 Task: Open Card Social Media Analytics Review in Board Resource Allocation Platforms to Workspace Employee Assistance Programs and add a team member Softage.3@softage.net, a label Purple, a checklist Hydroelectric Power, an attachment from your google drive, a color Purple and finally, add a card description 'Conduct team training session on time management and productivity' and a comment 'Attention to detail is critical for this task, so let us make sure we do not miss anything important.'. Add a start date 'Jan 07, 1900' with a due date 'Jan 14, 1900'
Action: Mouse moved to (76, 343)
Screenshot: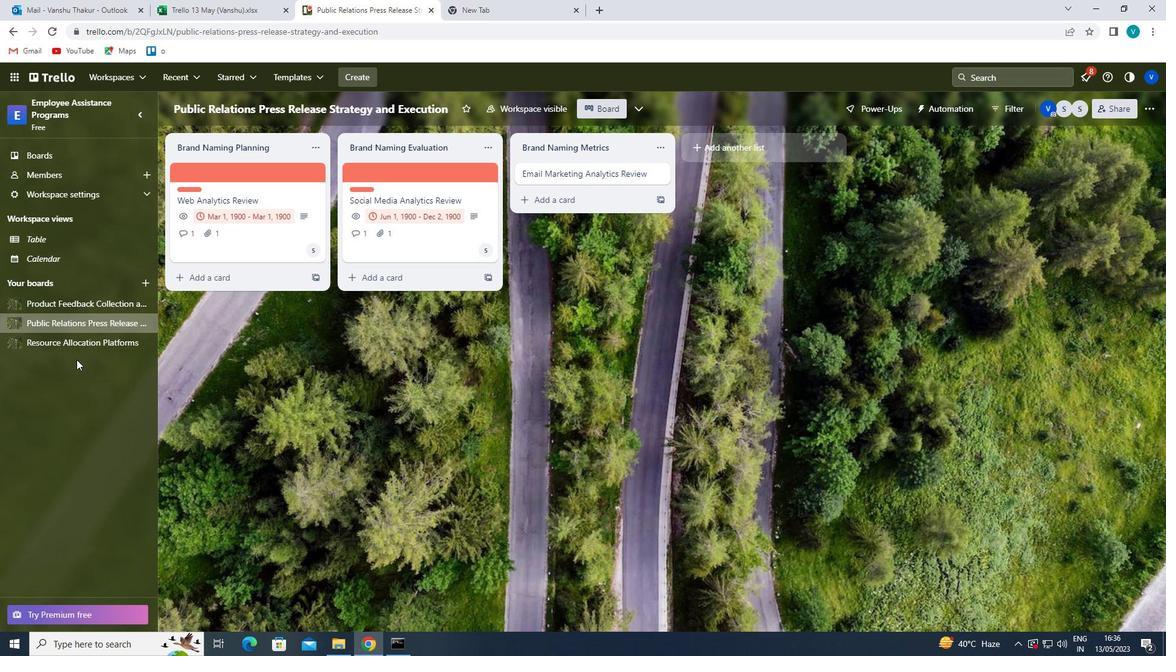 
Action: Mouse pressed left at (76, 343)
Screenshot: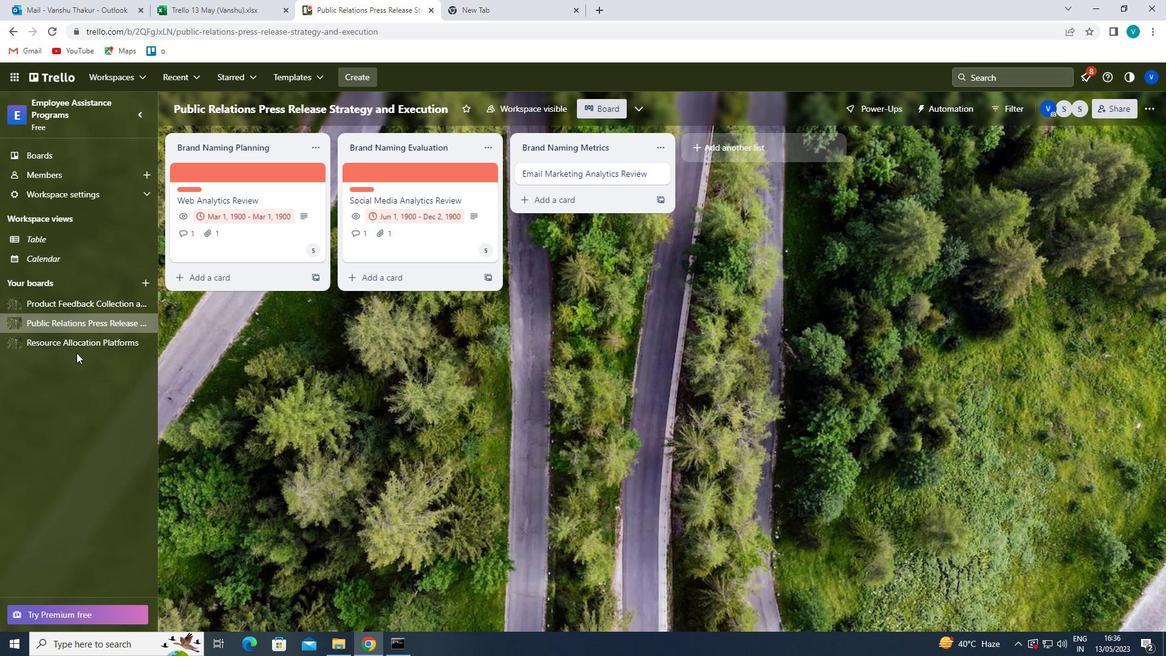 
Action: Mouse moved to (547, 173)
Screenshot: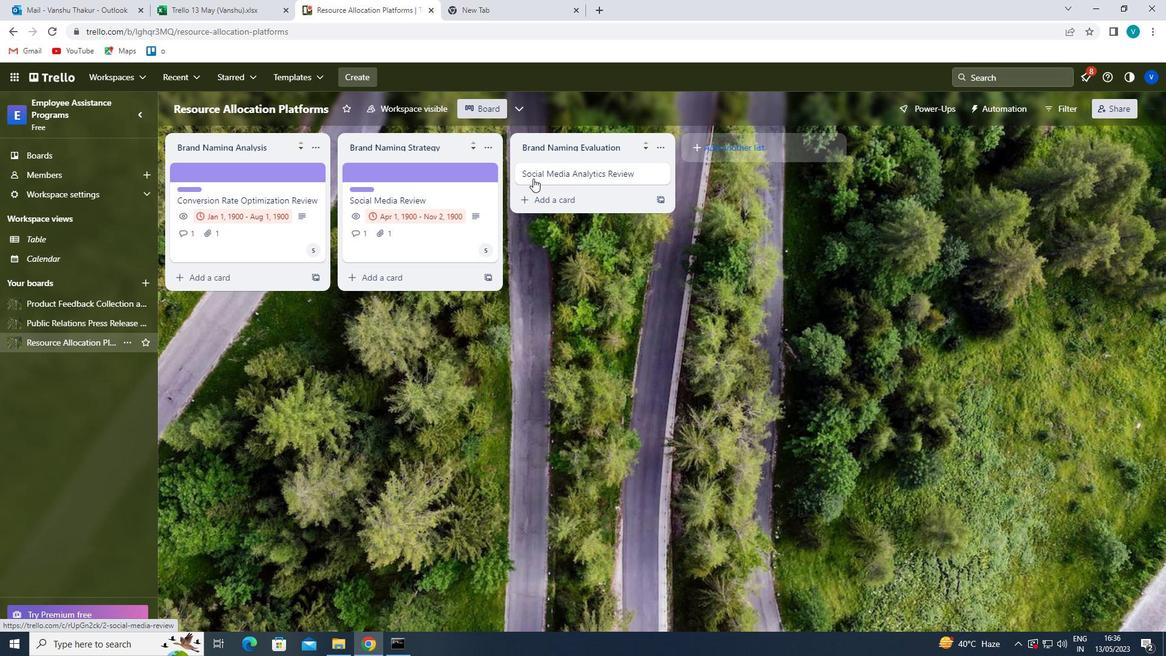 
Action: Mouse pressed left at (547, 173)
Screenshot: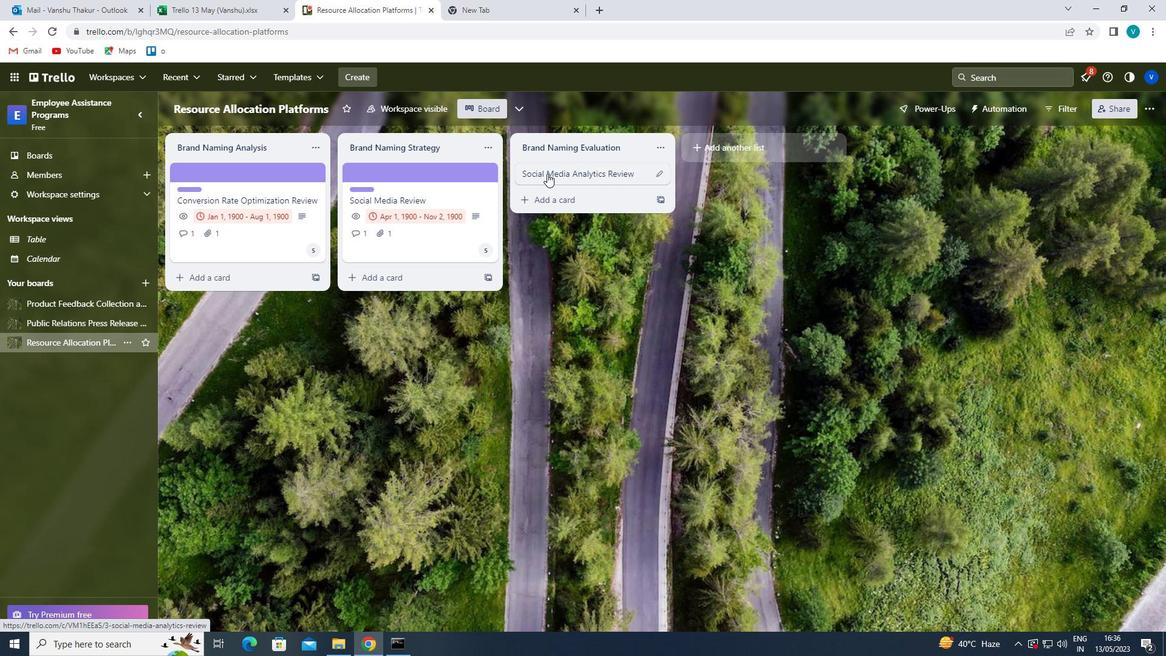 
Action: Mouse moved to (736, 212)
Screenshot: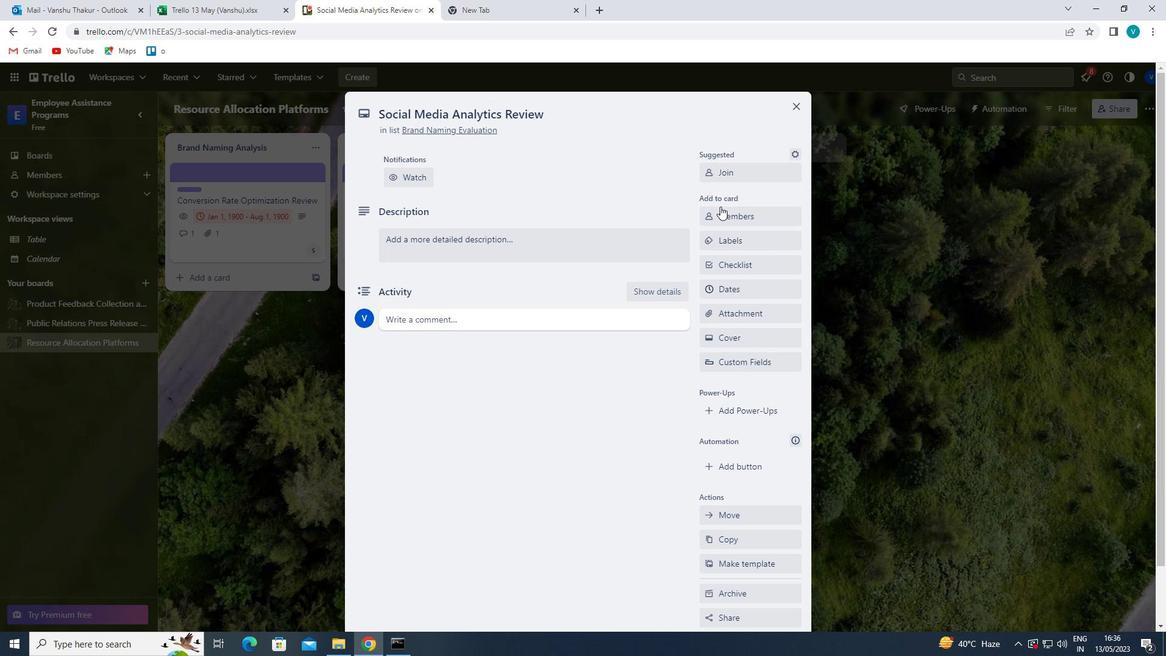 
Action: Mouse pressed left at (736, 212)
Screenshot: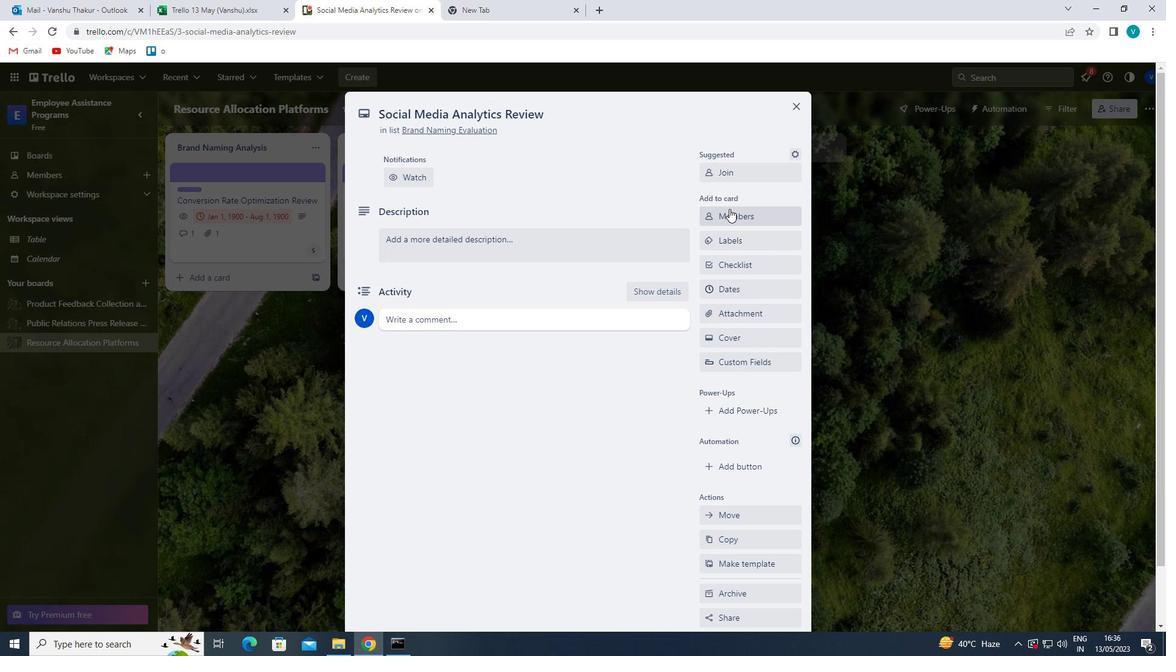 
Action: Mouse moved to (723, 278)
Screenshot: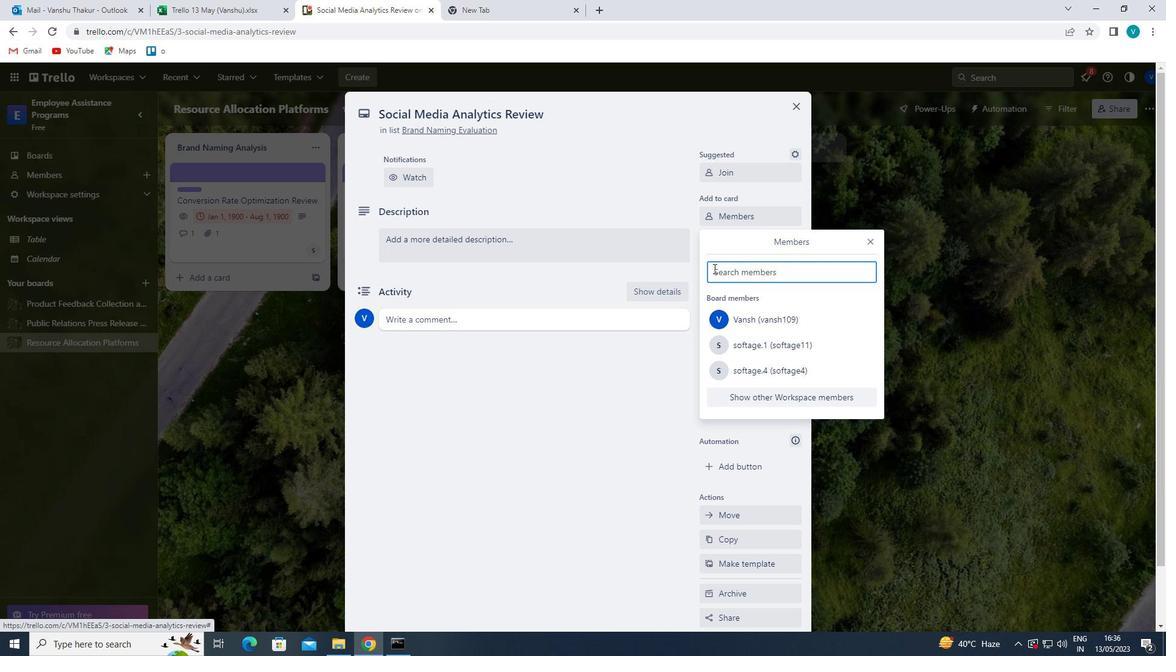 
Action: Mouse pressed left at (723, 278)
Screenshot: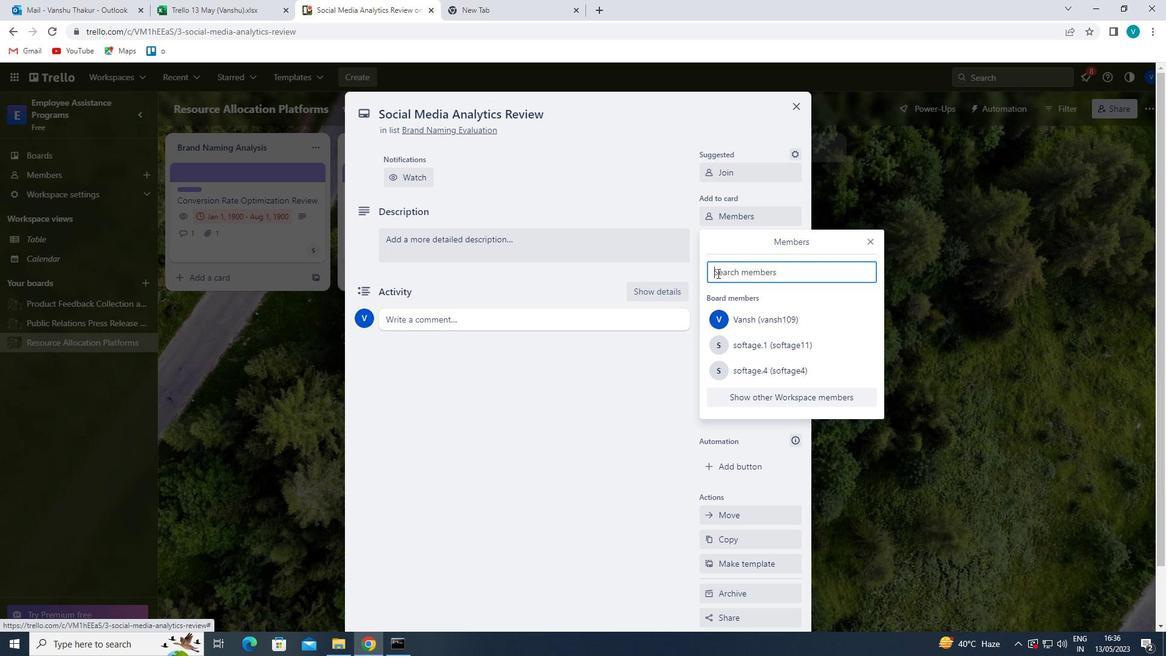 
Action: Key pressed <Key.shift>SOFTAG
Screenshot: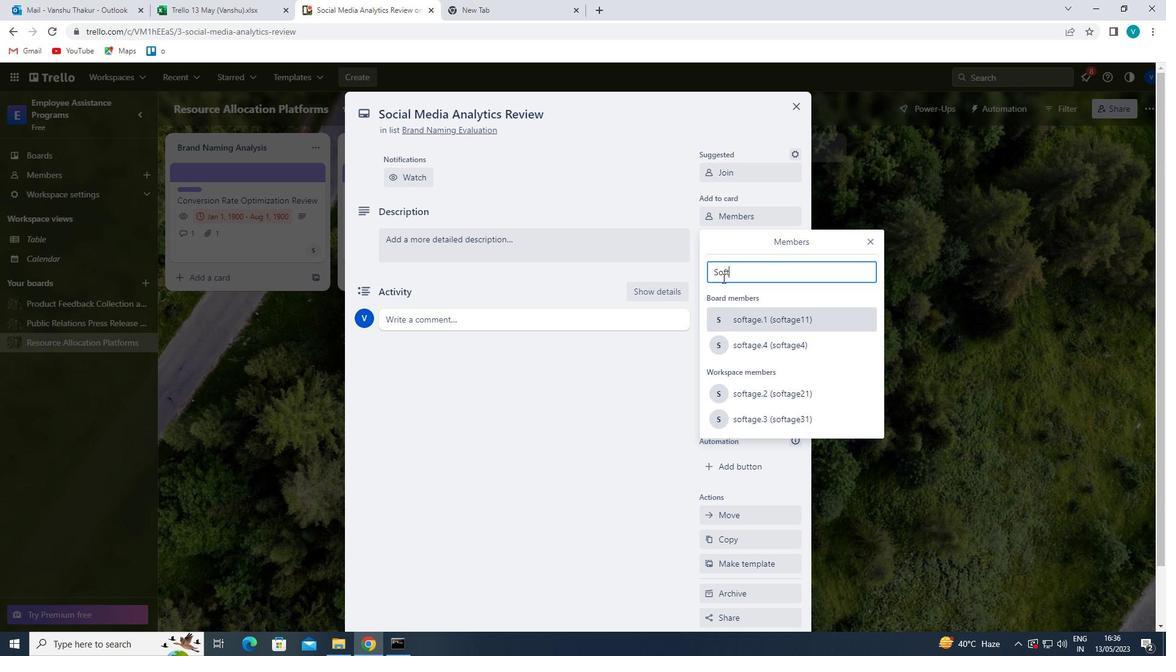 
Action: Mouse moved to (810, 407)
Screenshot: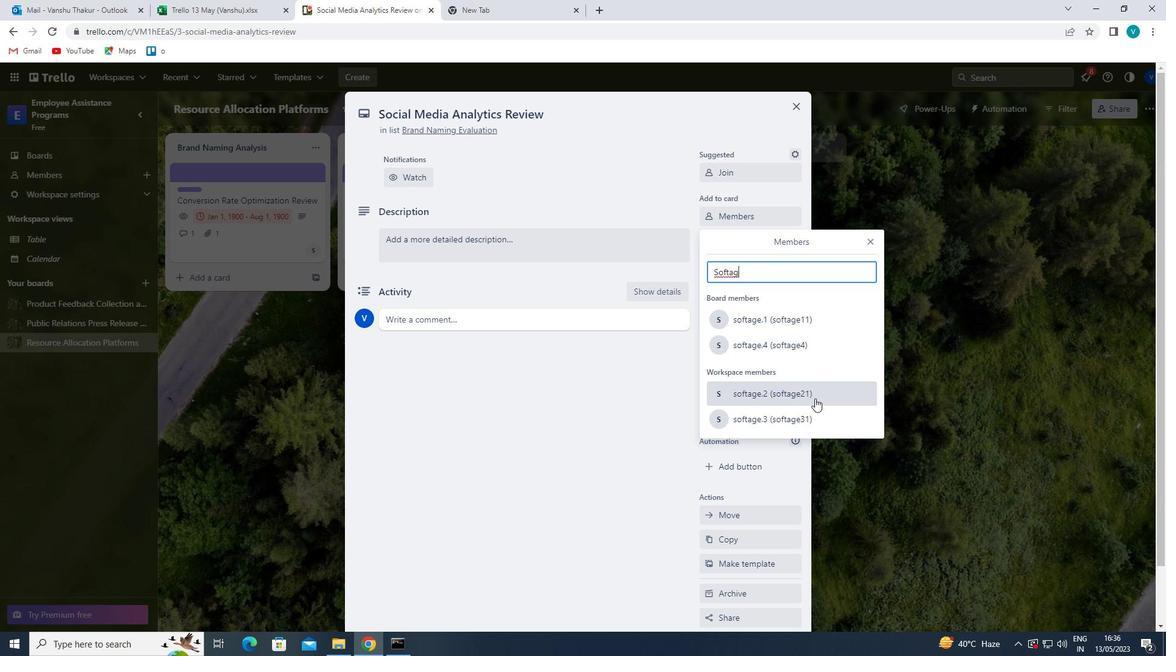 
Action: Mouse pressed left at (810, 407)
Screenshot: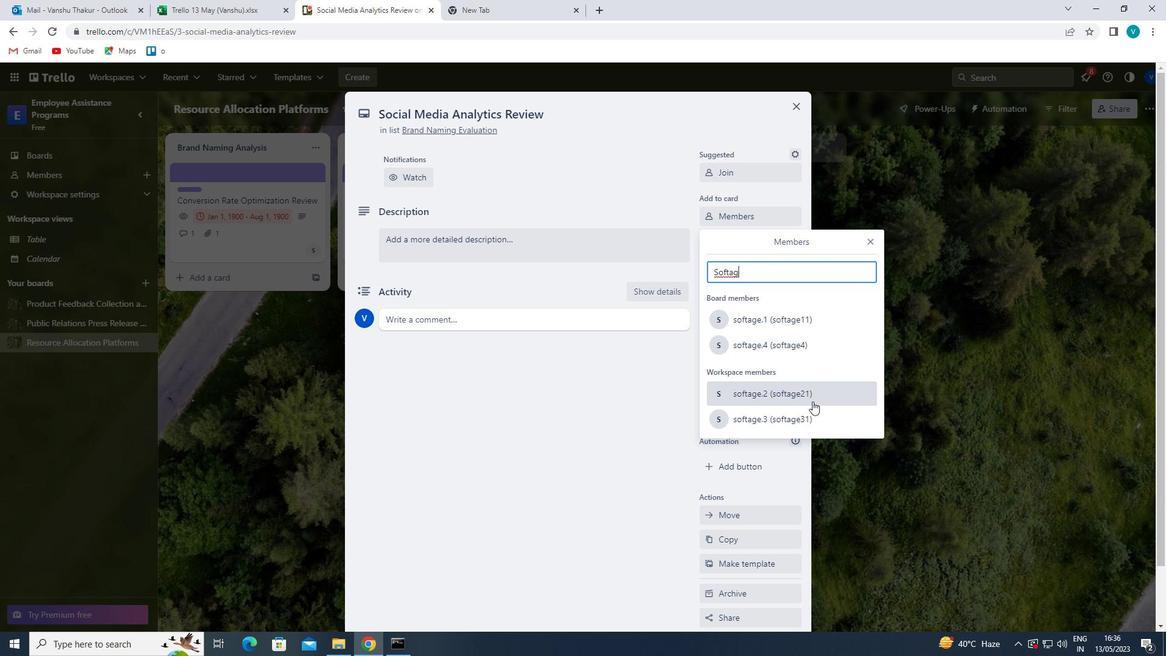 
Action: Mouse moved to (872, 240)
Screenshot: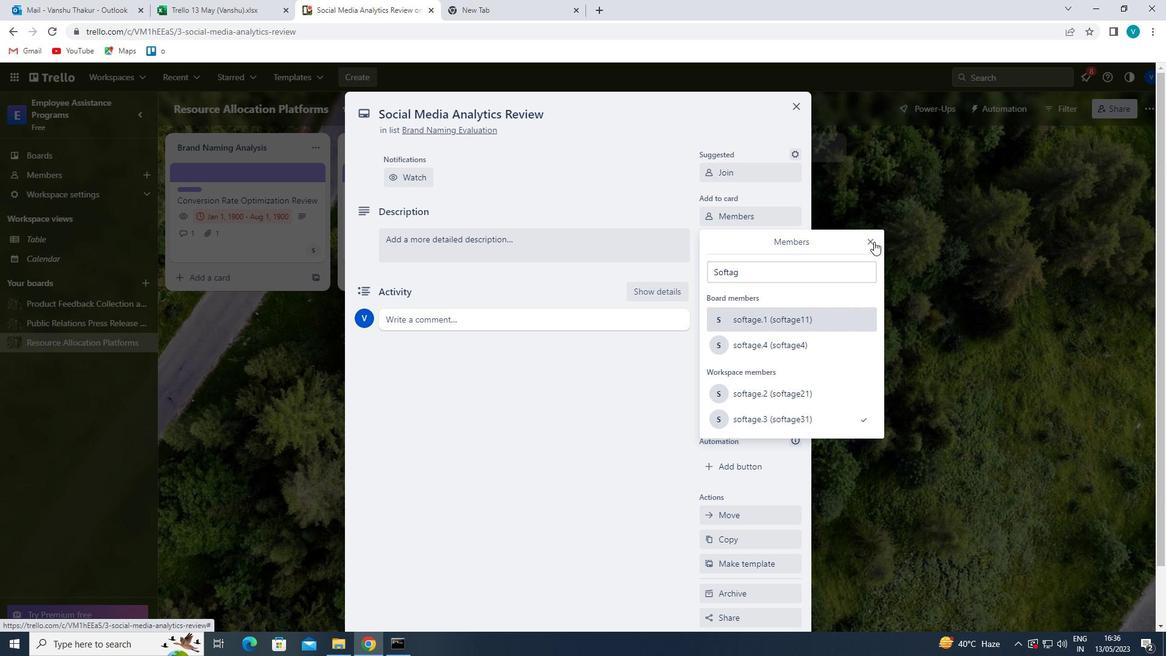 
Action: Mouse pressed left at (872, 240)
Screenshot: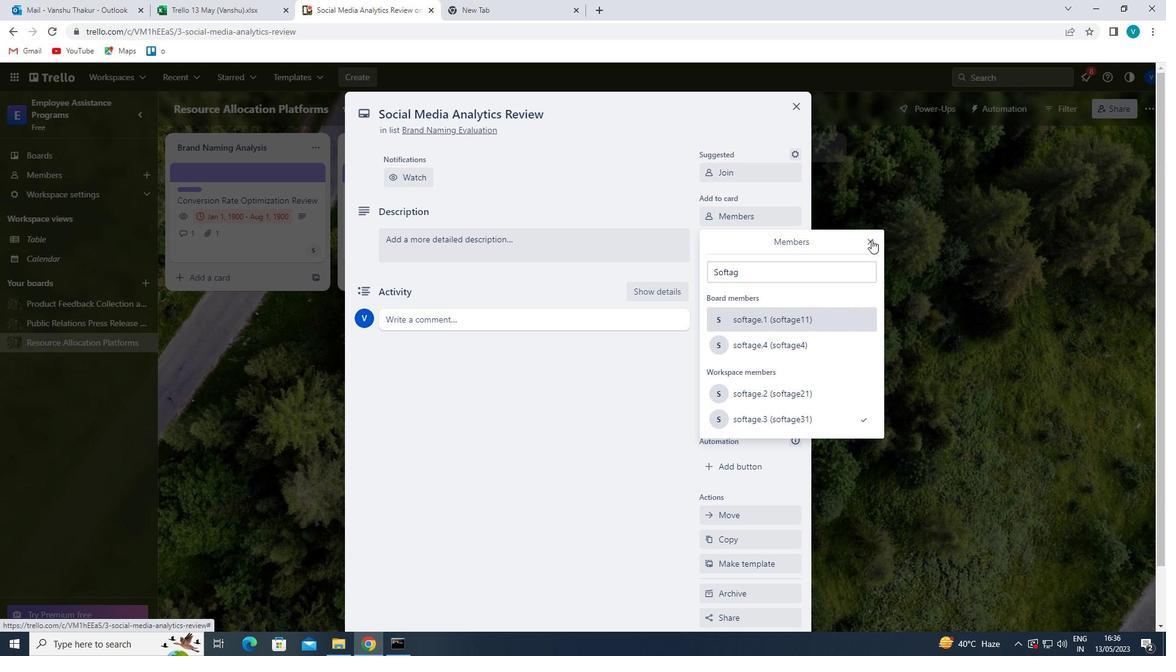 
Action: Mouse moved to (746, 243)
Screenshot: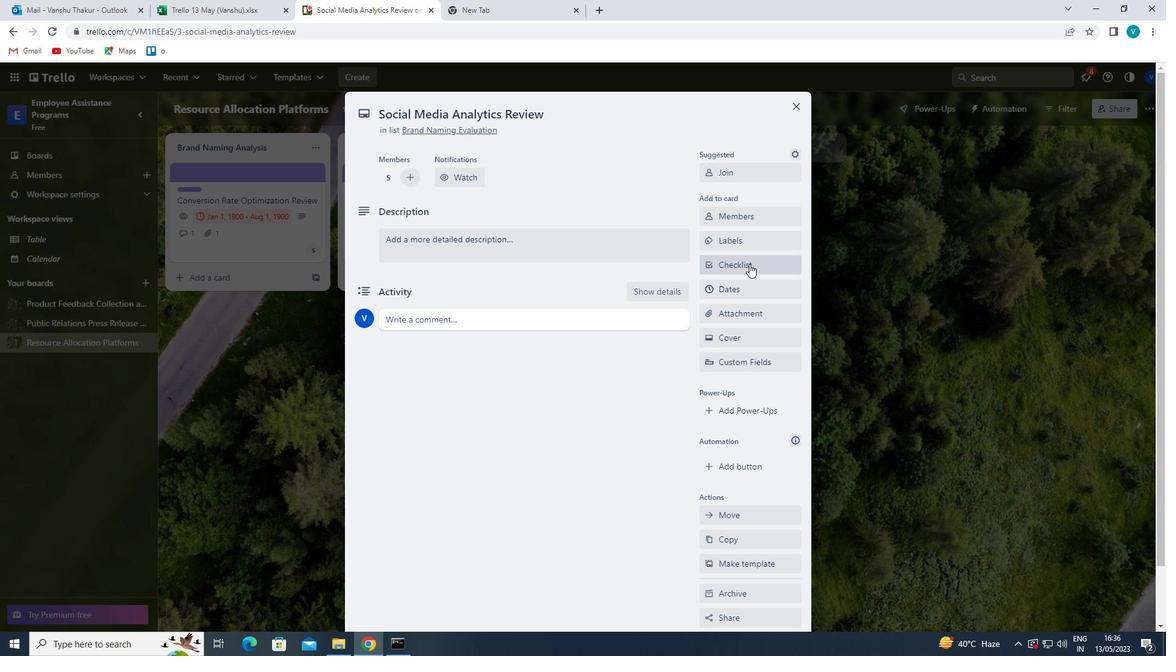 
Action: Mouse pressed left at (746, 243)
Screenshot: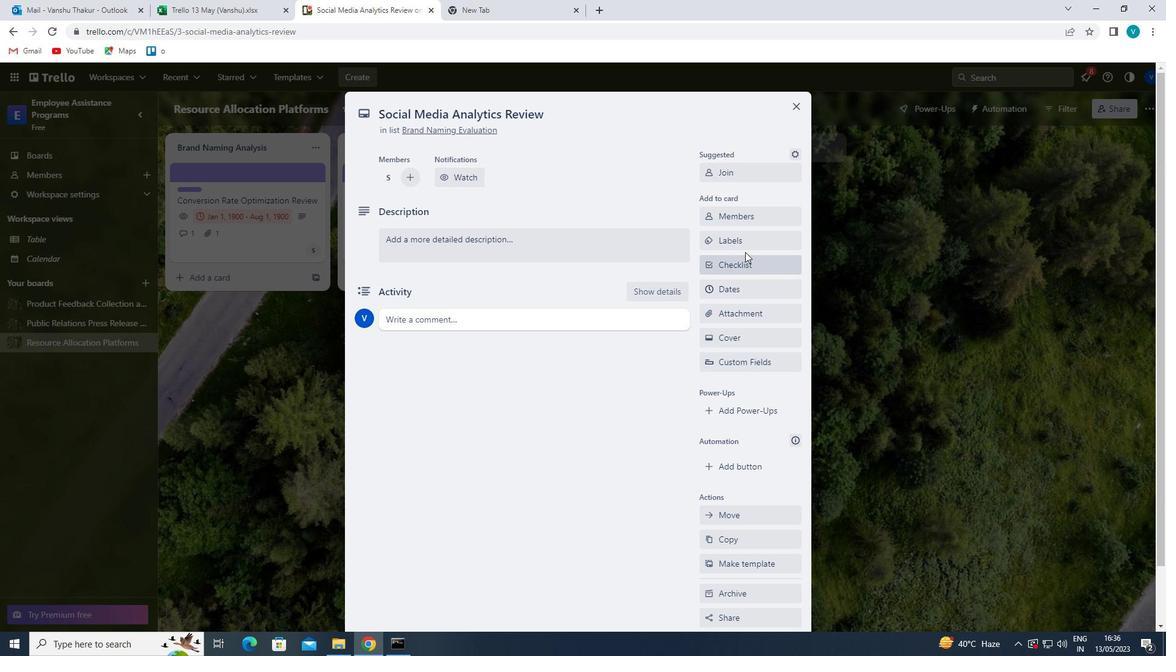 
Action: Mouse moved to (758, 425)
Screenshot: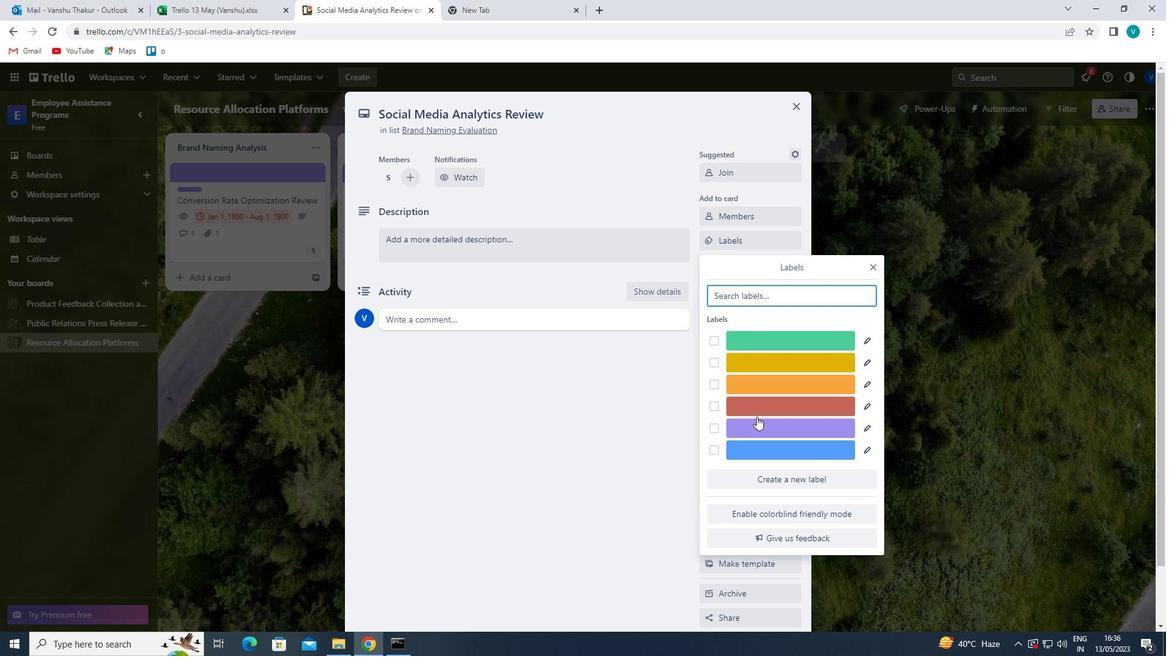 
Action: Mouse pressed left at (758, 425)
Screenshot: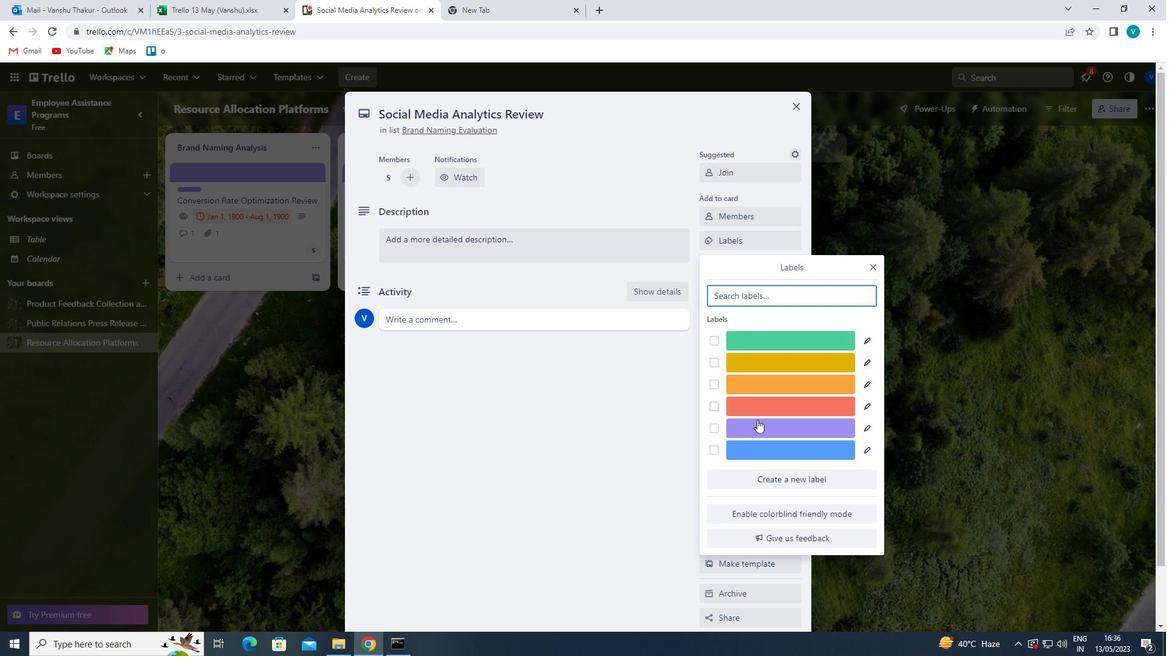 
Action: Mouse moved to (872, 264)
Screenshot: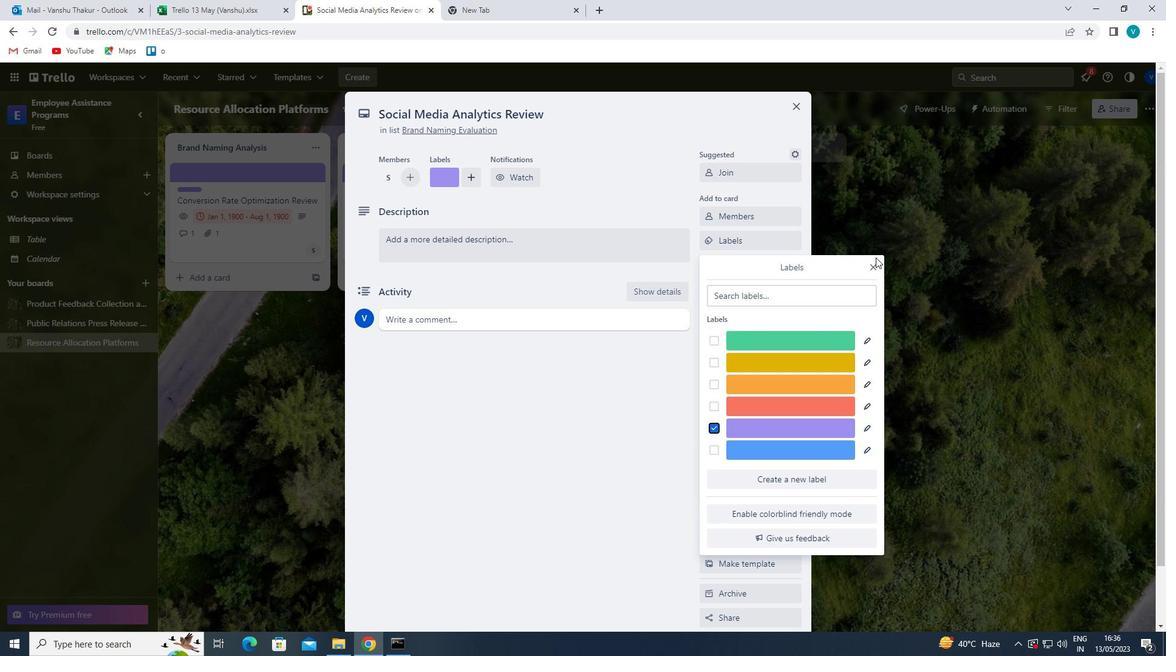 
Action: Mouse pressed left at (872, 264)
Screenshot: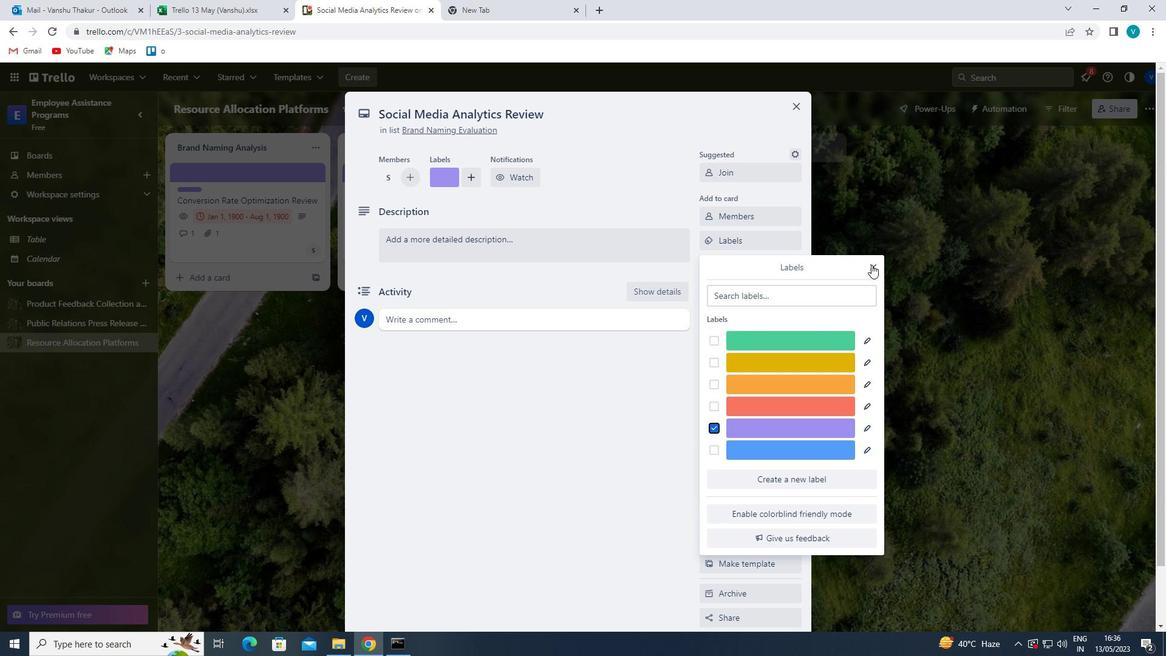 
Action: Mouse moved to (745, 271)
Screenshot: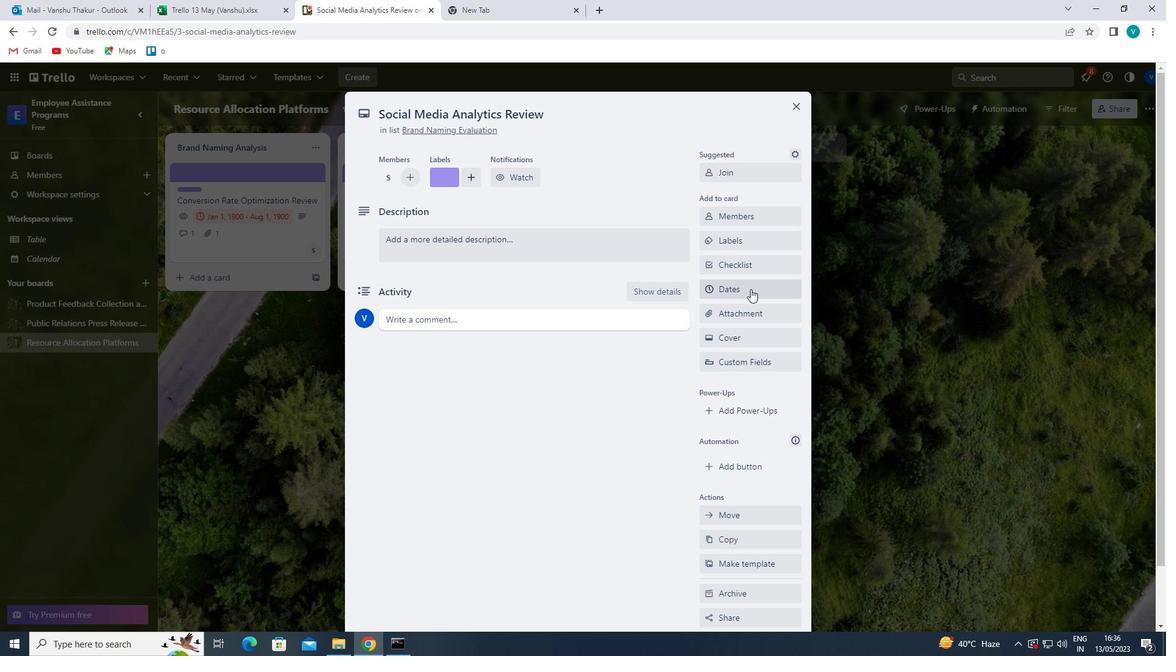 
Action: Mouse pressed left at (745, 271)
Screenshot: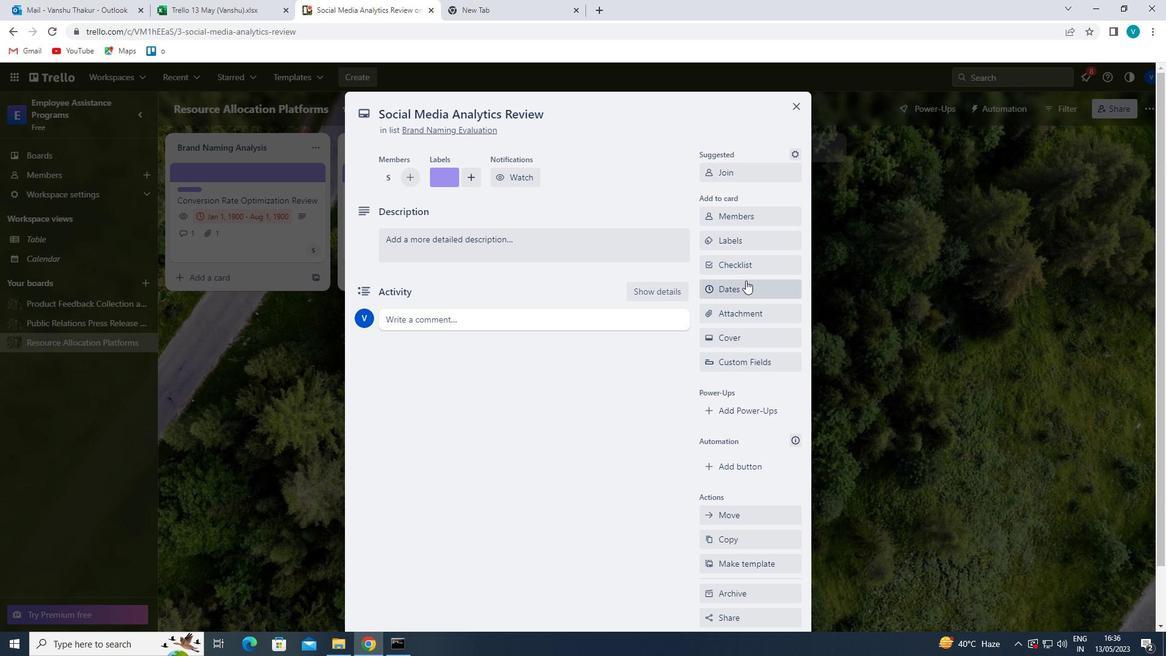 
Action: Mouse moved to (746, 268)
Screenshot: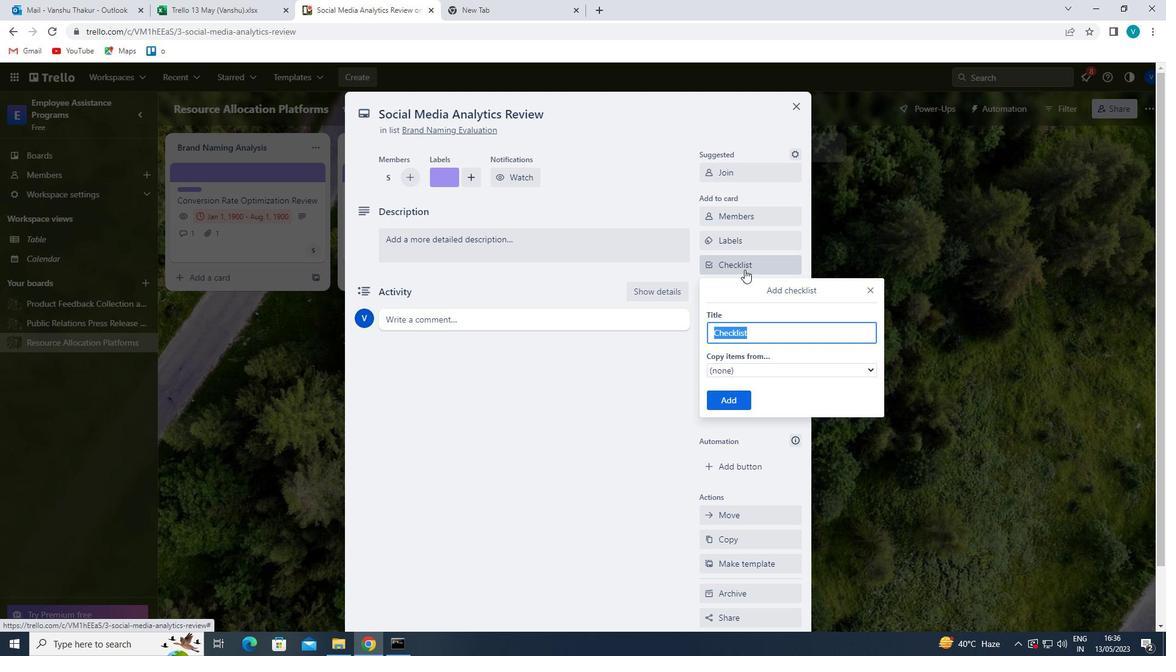 
Action: Key pressed <Key.shift>HYDR
Screenshot: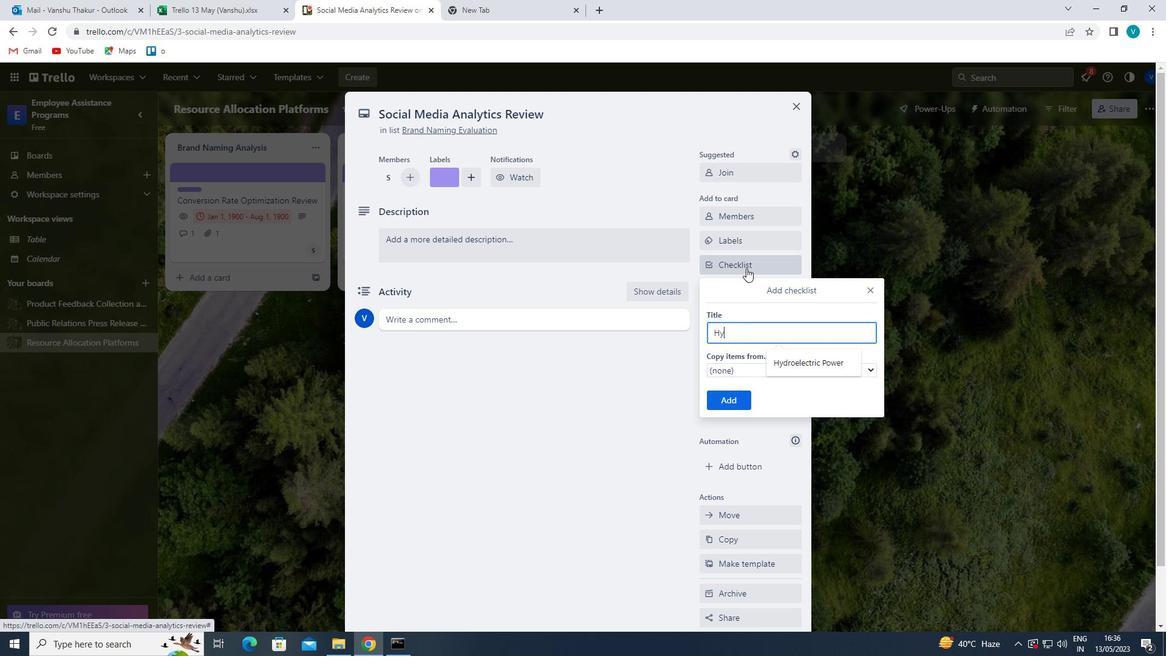 
Action: Mouse moved to (789, 368)
Screenshot: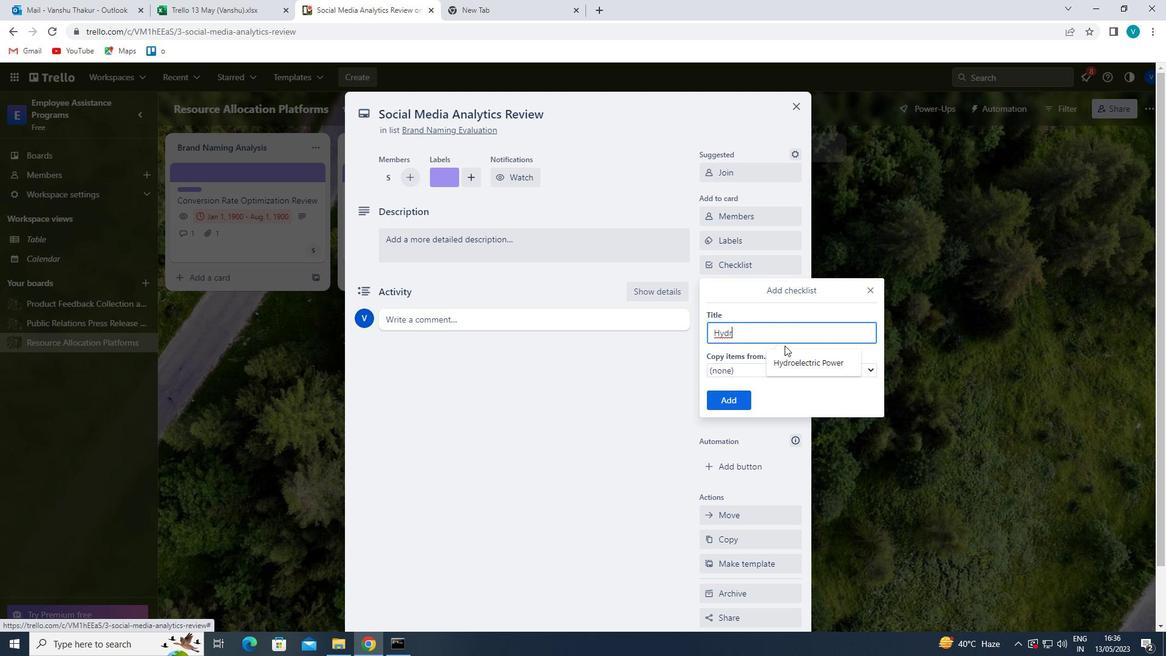 
Action: Mouse pressed left at (789, 368)
Screenshot: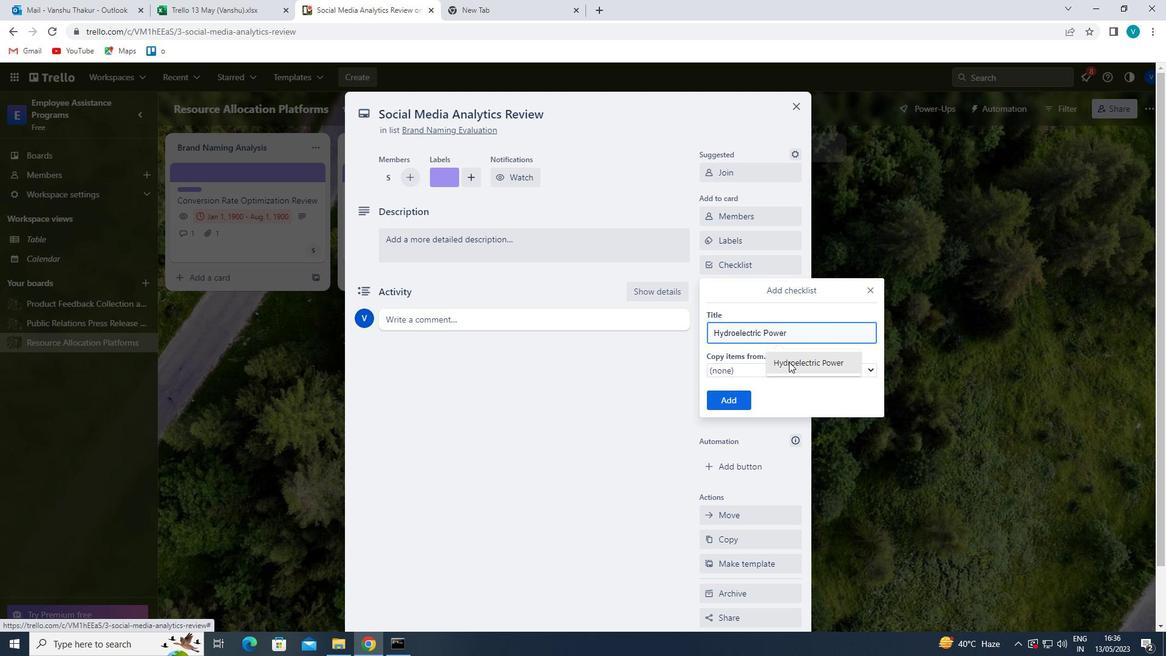 
Action: Mouse moved to (734, 396)
Screenshot: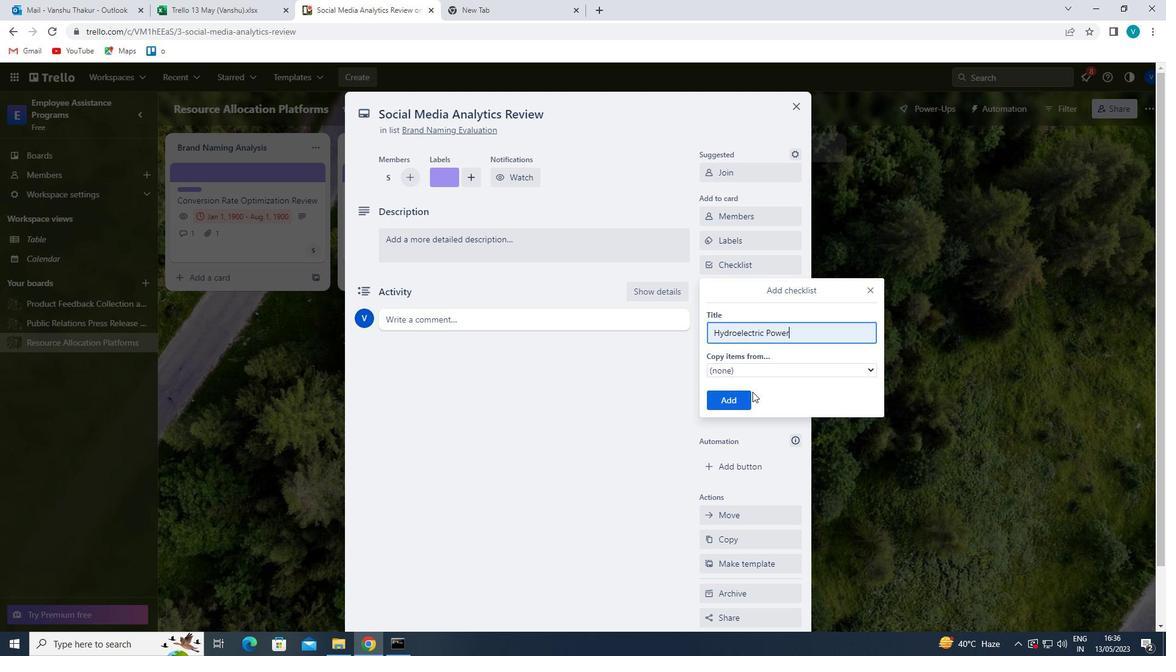 
Action: Mouse pressed left at (734, 396)
Screenshot: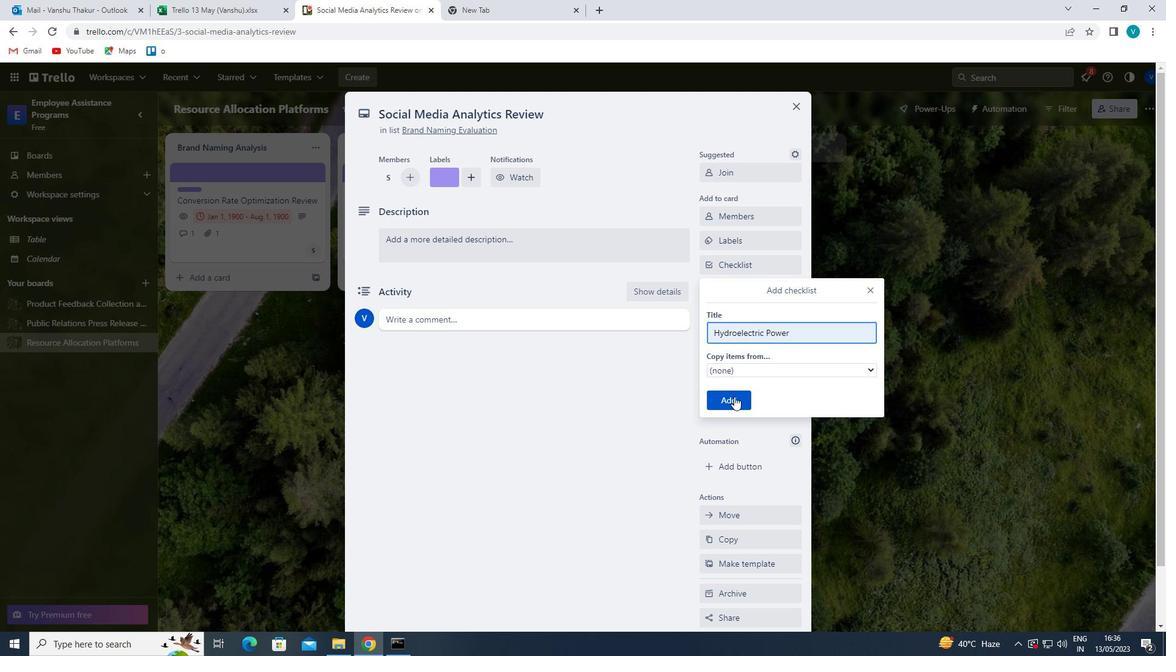 
Action: Mouse moved to (724, 308)
Screenshot: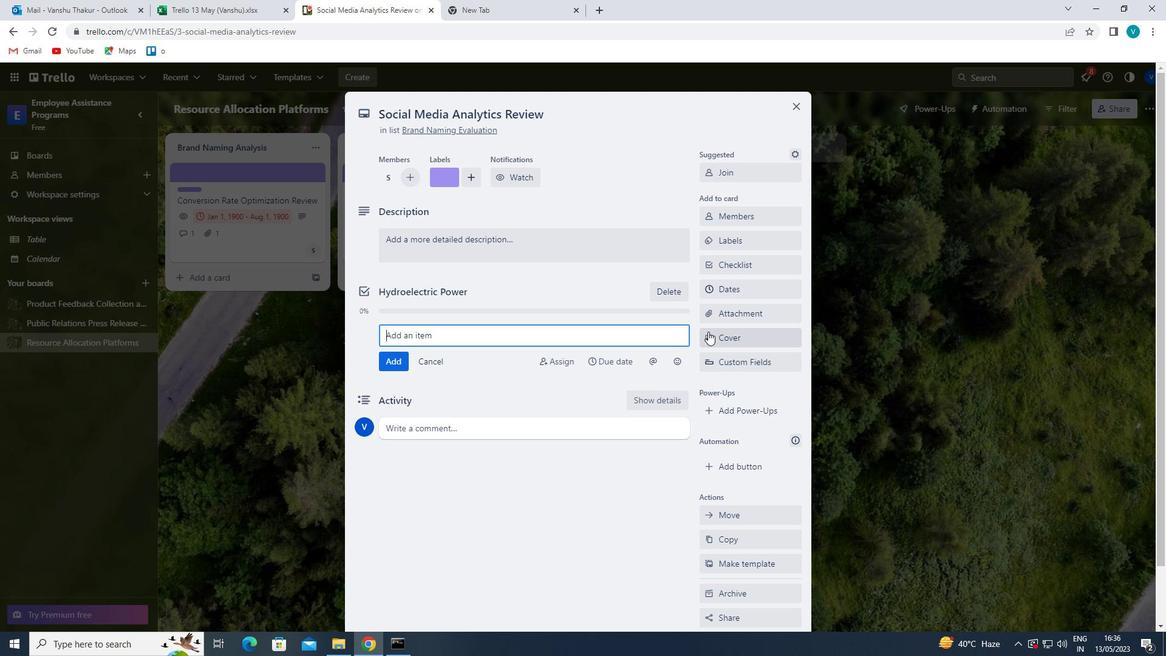 
Action: Mouse pressed left at (724, 308)
Screenshot: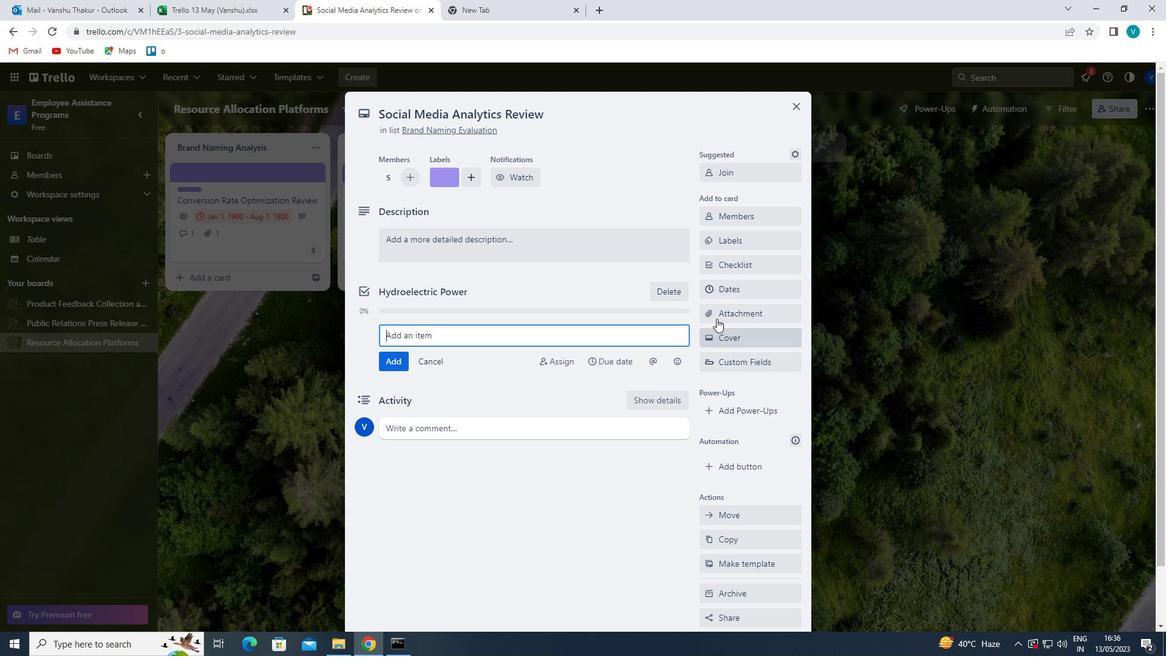 
Action: Mouse moved to (737, 407)
Screenshot: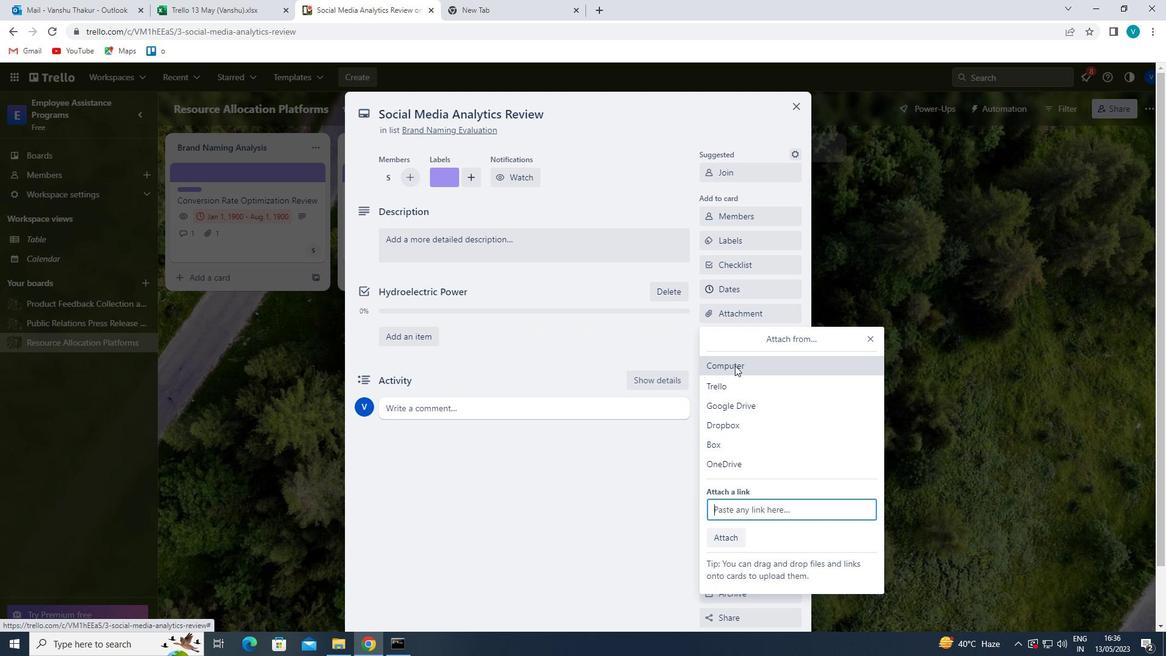 
Action: Mouse pressed left at (737, 407)
Screenshot: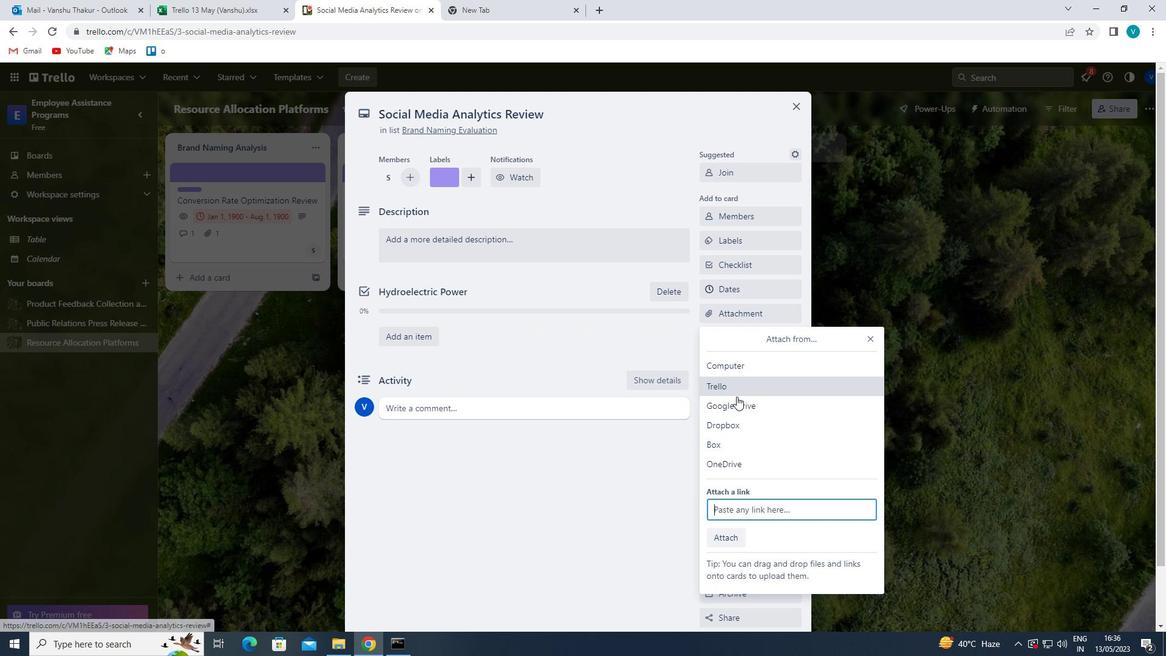 
Action: Mouse moved to (664, 344)
Screenshot: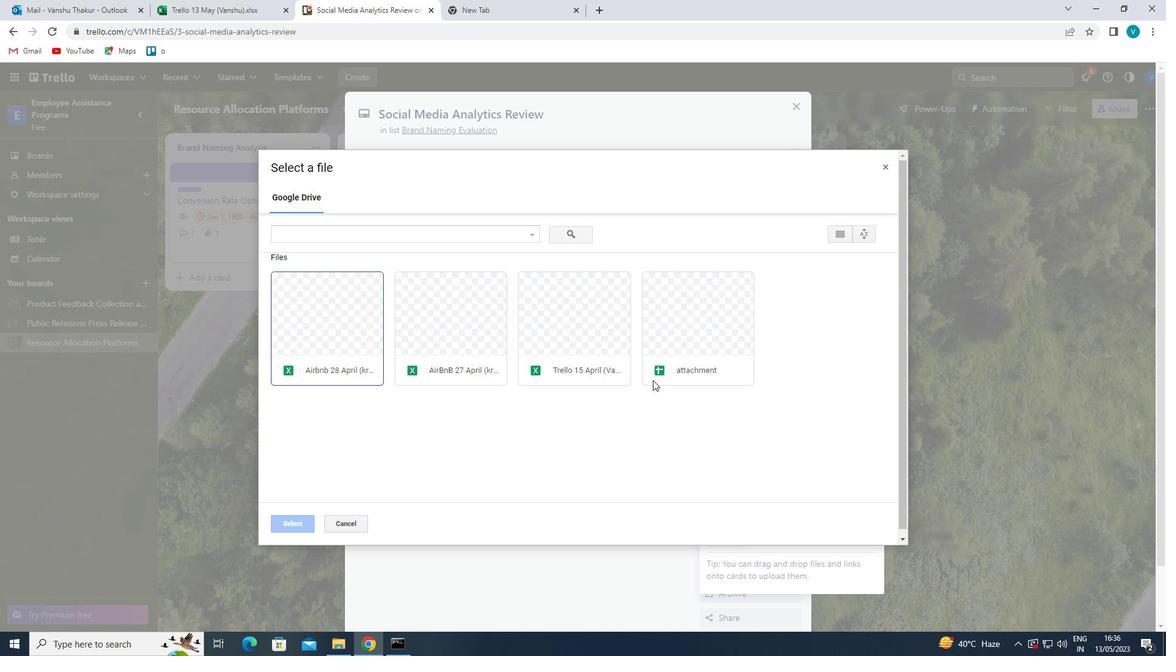 
Action: Mouse pressed left at (664, 344)
Screenshot: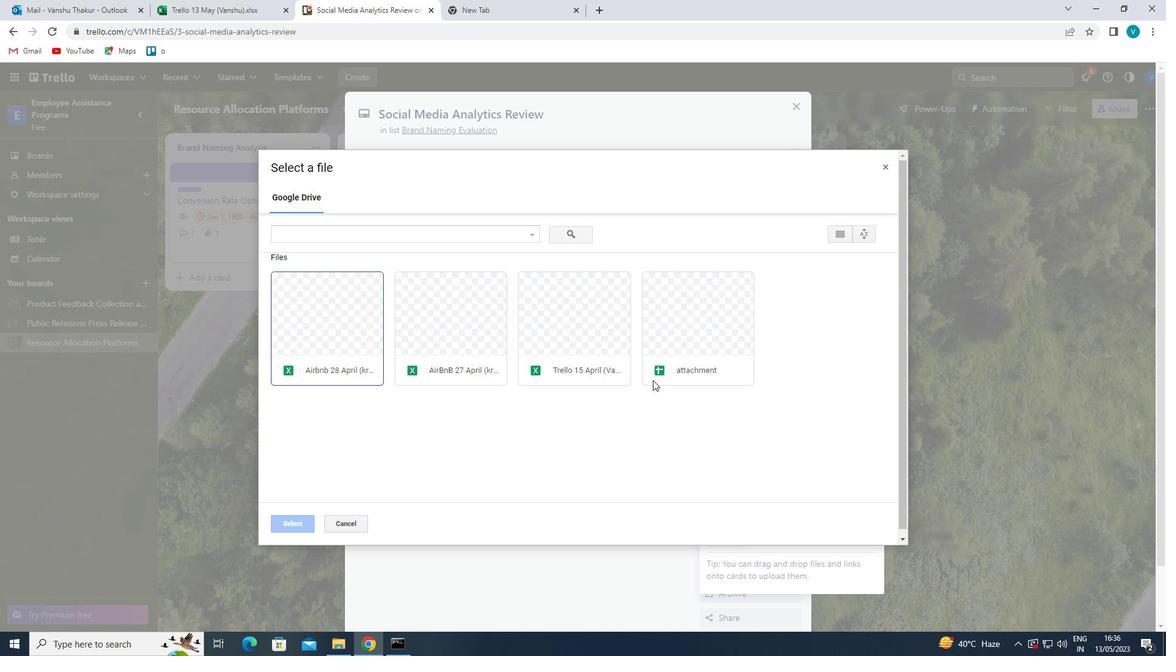 
Action: Mouse moved to (289, 523)
Screenshot: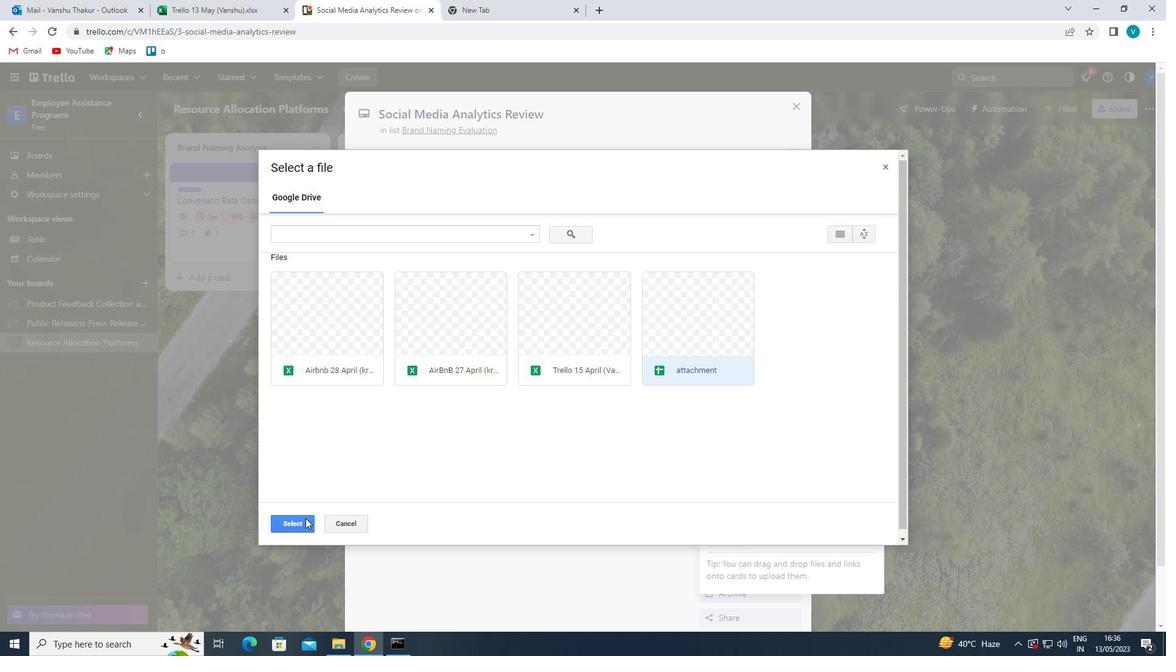 
Action: Mouse pressed left at (289, 523)
Screenshot: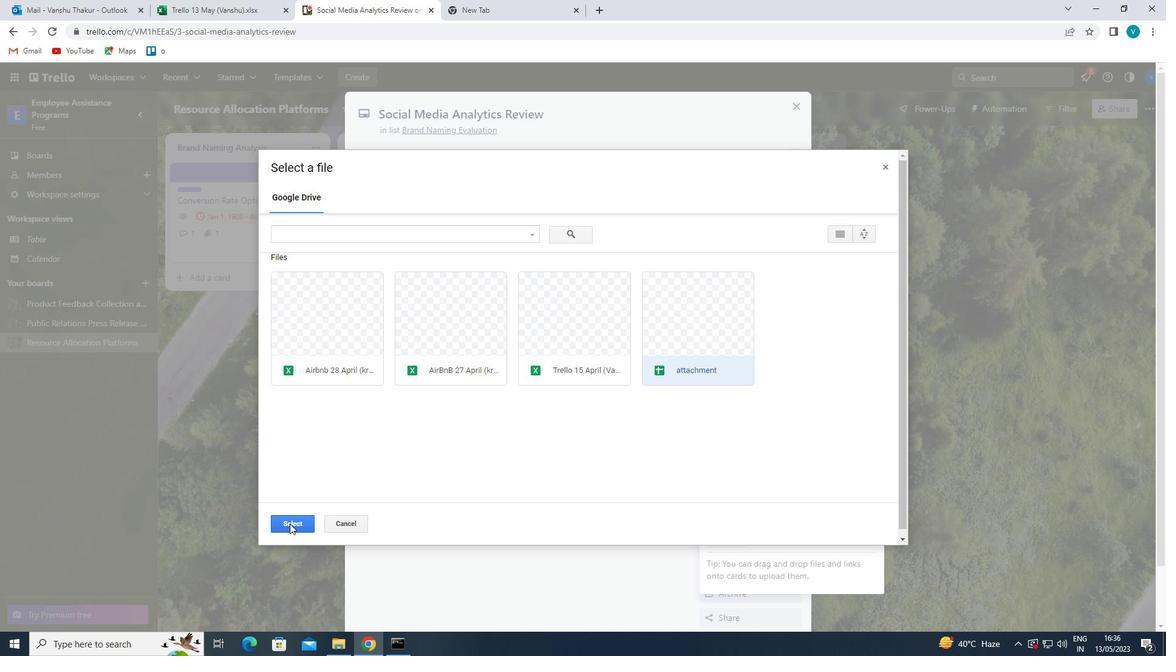 
Action: Mouse moved to (724, 340)
Screenshot: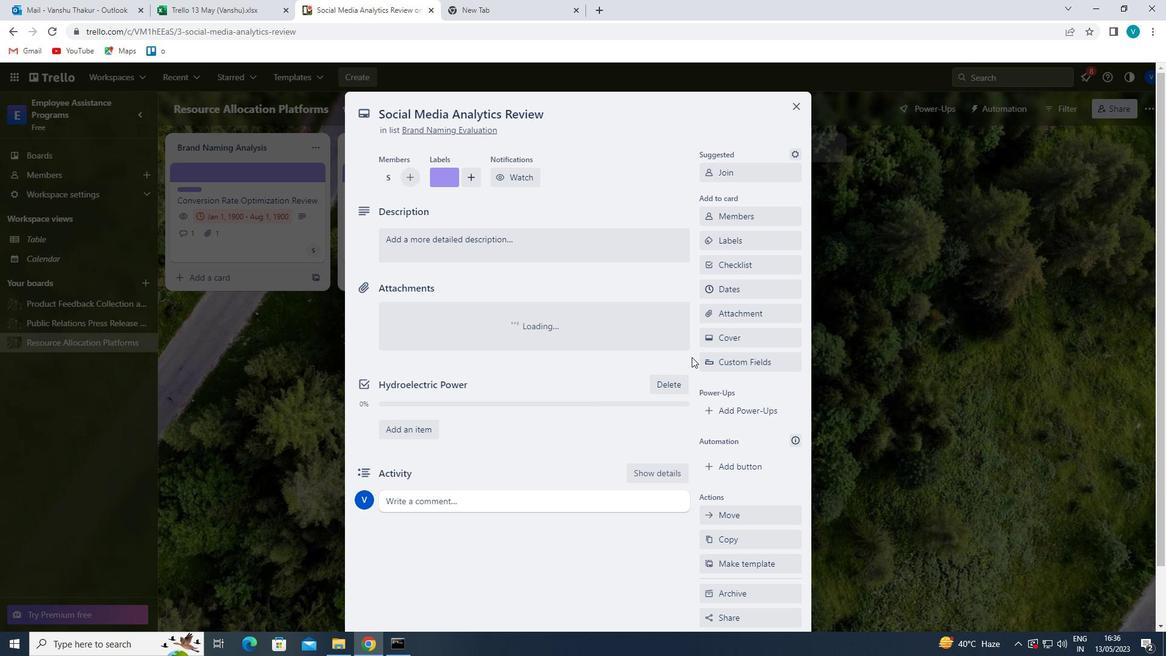 
Action: Mouse pressed left at (724, 340)
Screenshot: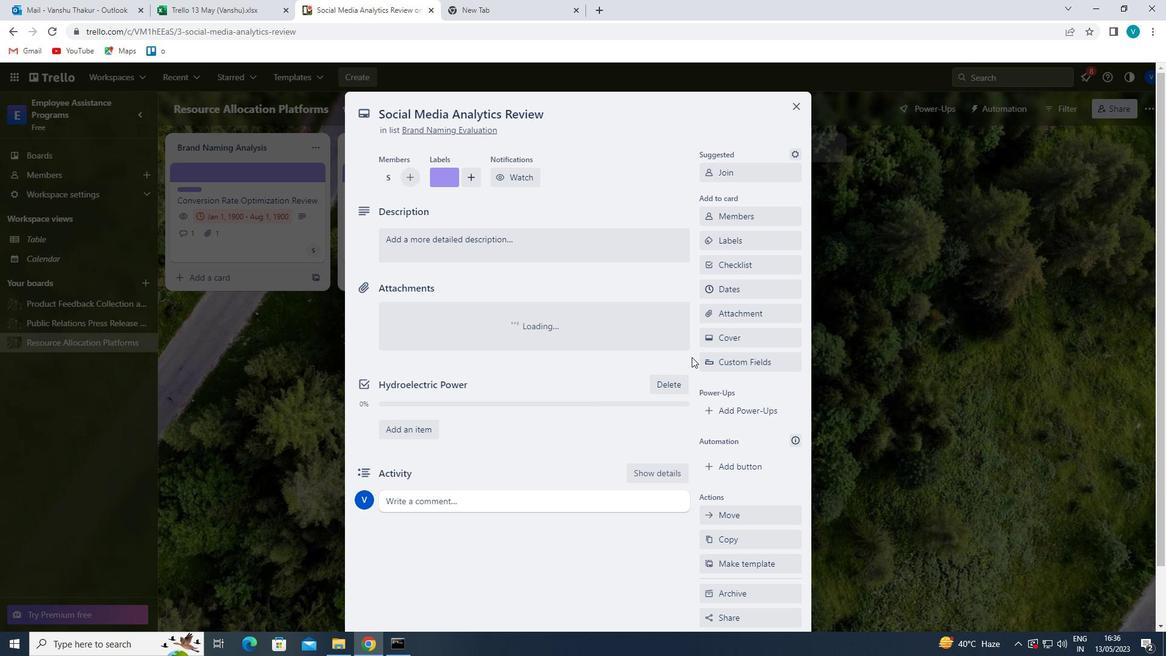 
Action: Mouse moved to (862, 387)
Screenshot: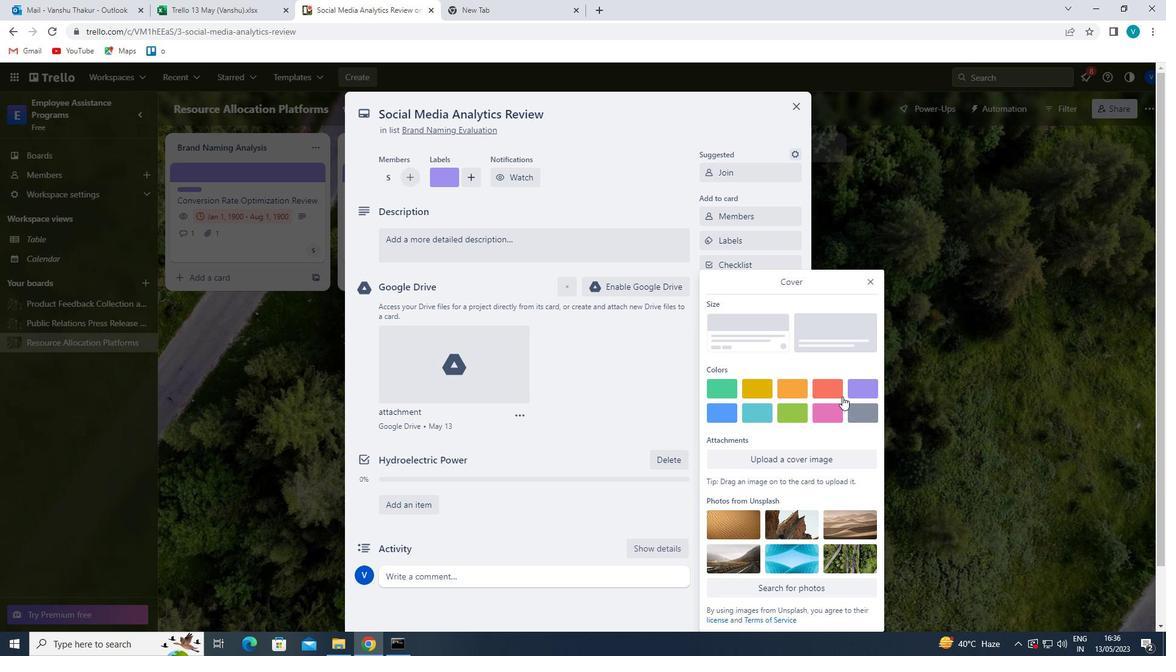 
Action: Mouse pressed left at (862, 387)
Screenshot: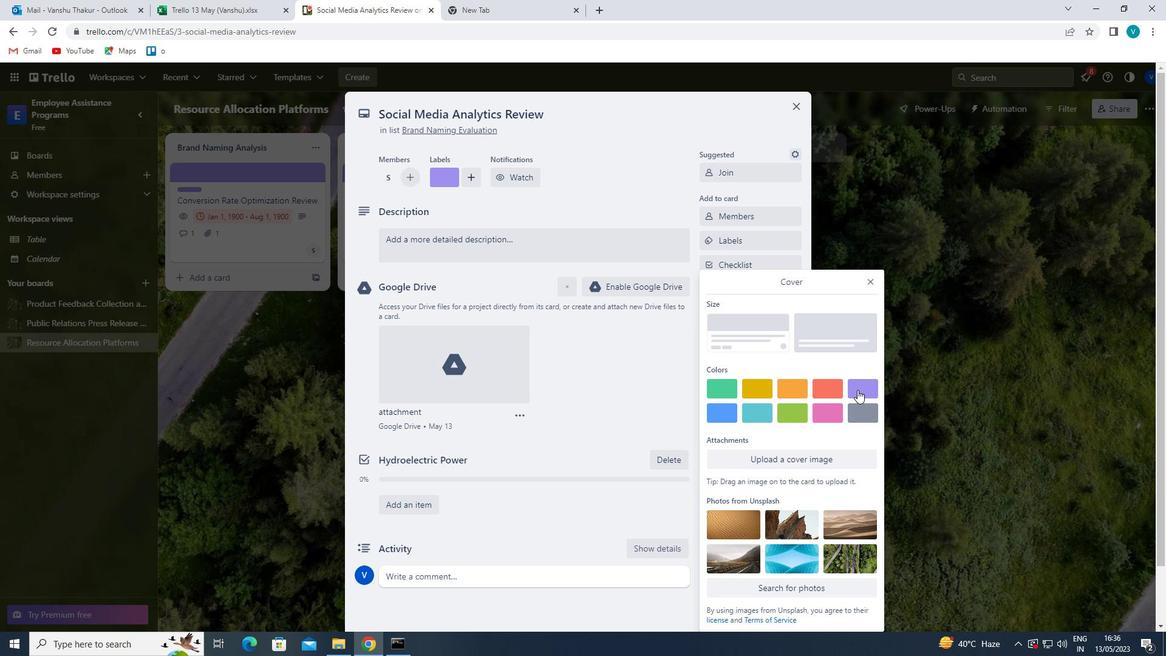 
Action: Mouse moved to (873, 257)
Screenshot: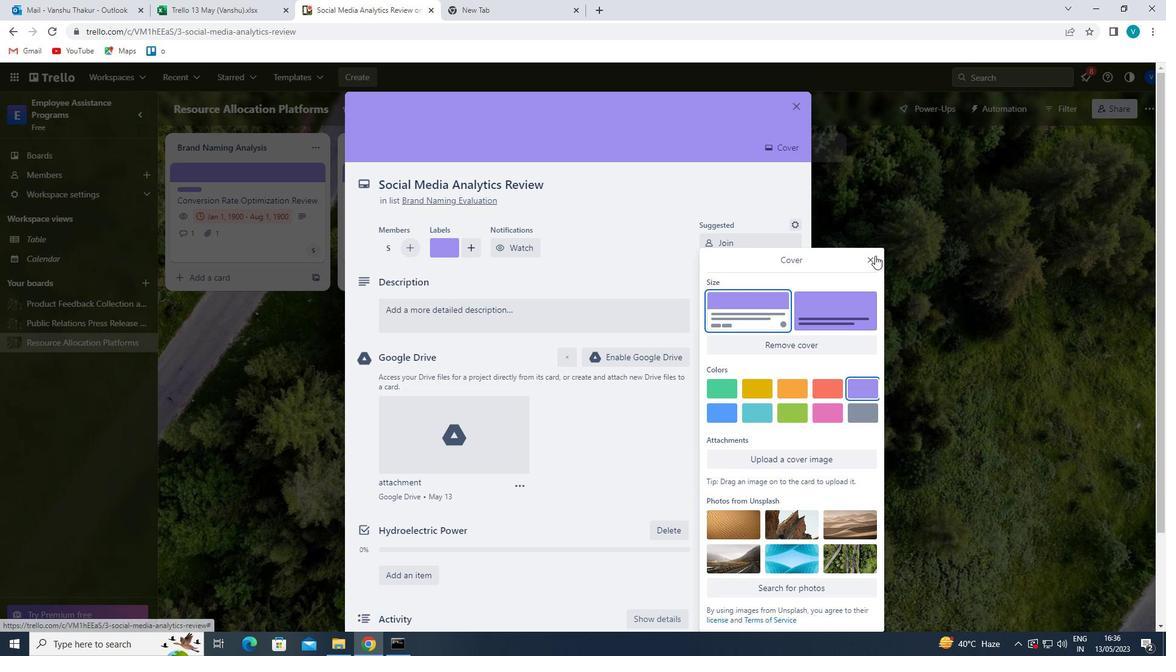 
Action: Mouse pressed left at (873, 257)
Screenshot: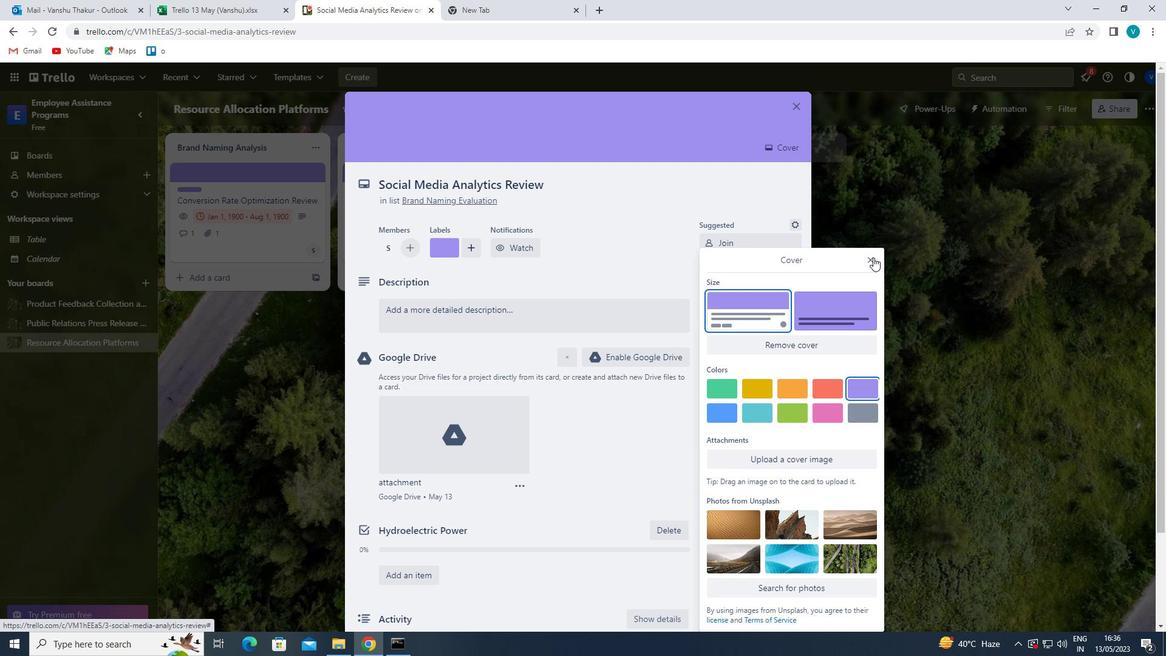 
Action: Mouse moved to (525, 307)
Screenshot: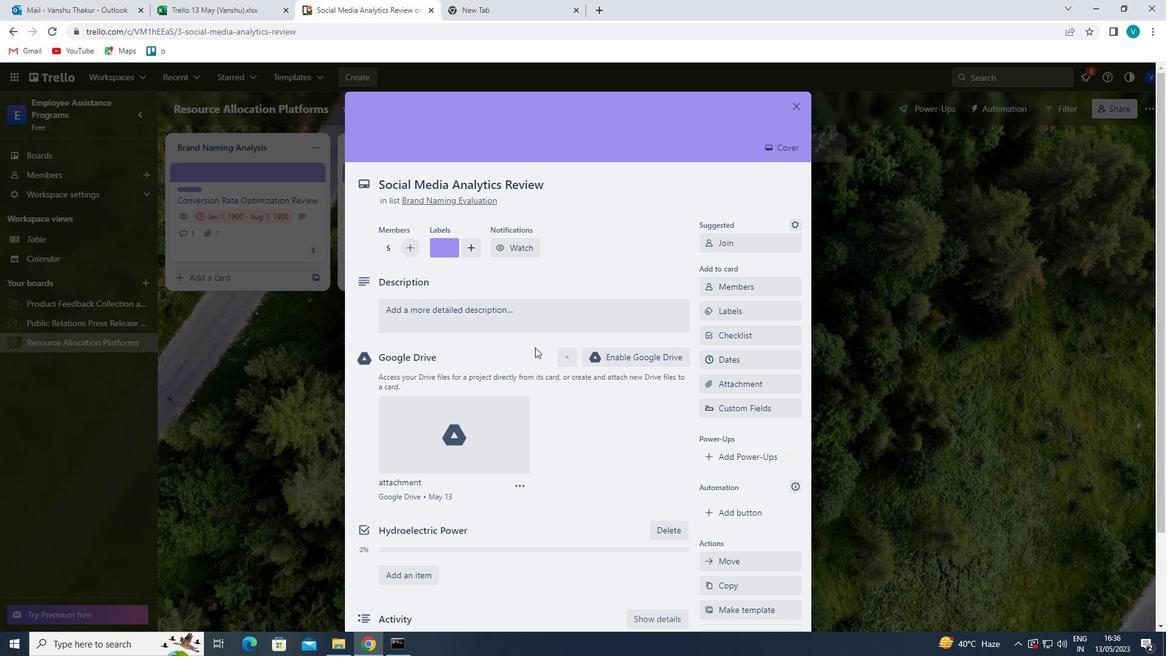 
Action: Mouse pressed left at (525, 307)
Screenshot: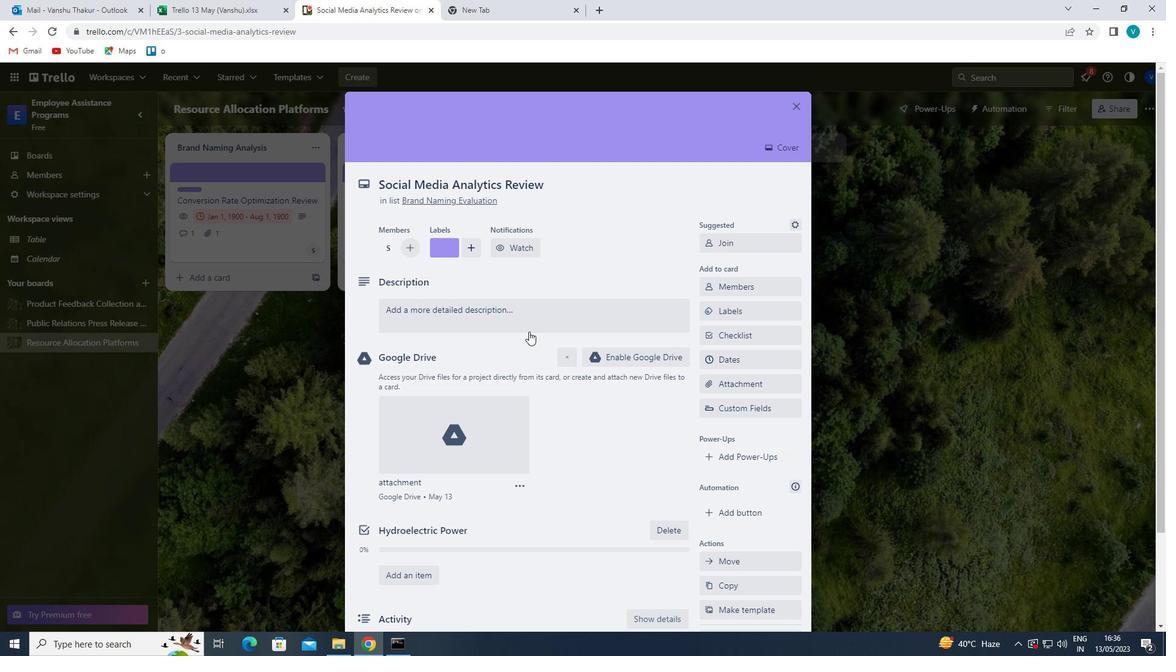 
Action: Key pressed '<Key.shift>CONDUCT<Key.space>TEAM<Key.space>TRAINING<Key.space>SESSION<Key.space>ON<Key.space>TIME<Key.space>MANAGEMENT<Key.space>AND<Key.space>PRODUCTIVITY'
Screenshot: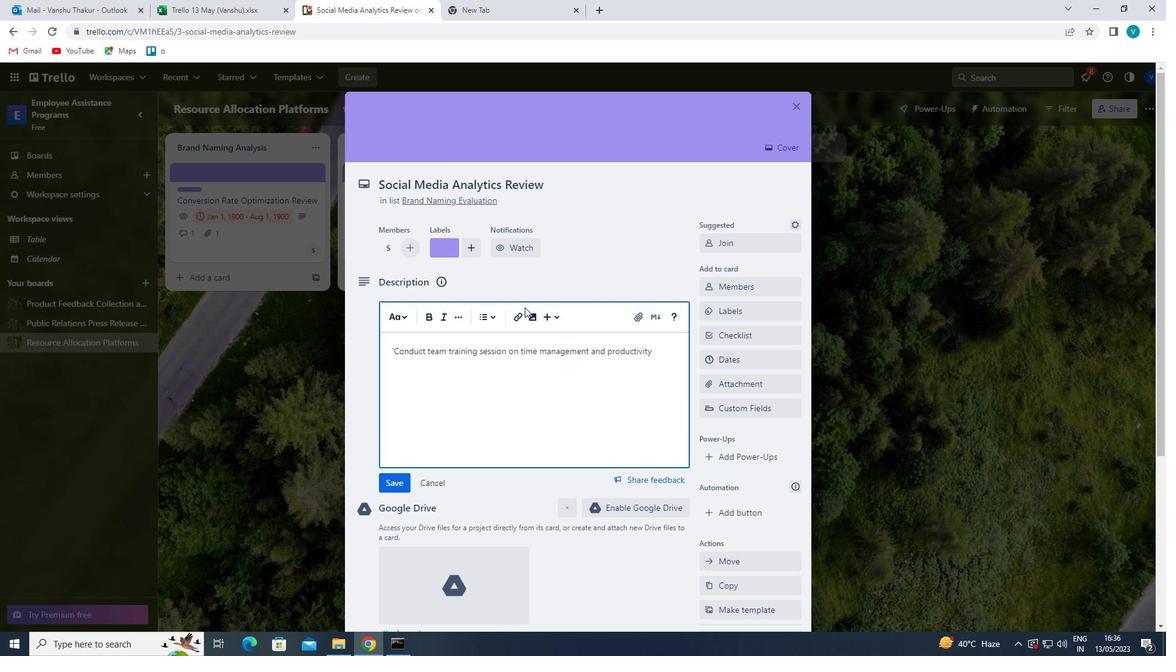 
Action: Mouse moved to (391, 477)
Screenshot: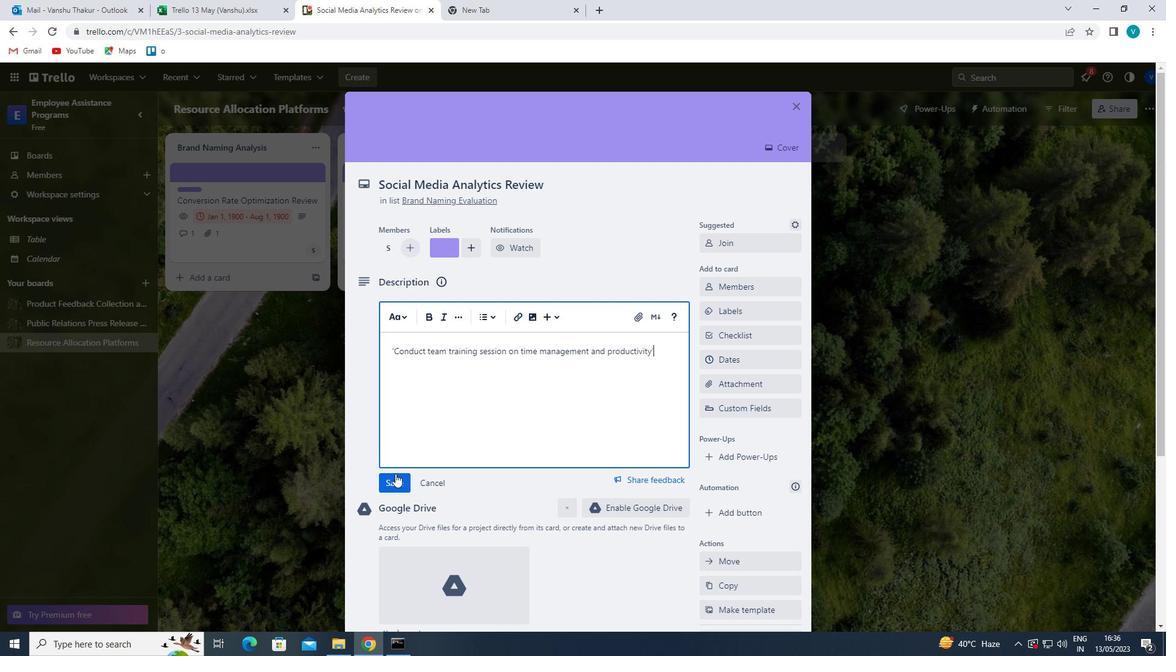 
Action: Mouse pressed left at (391, 477)
Screenshot: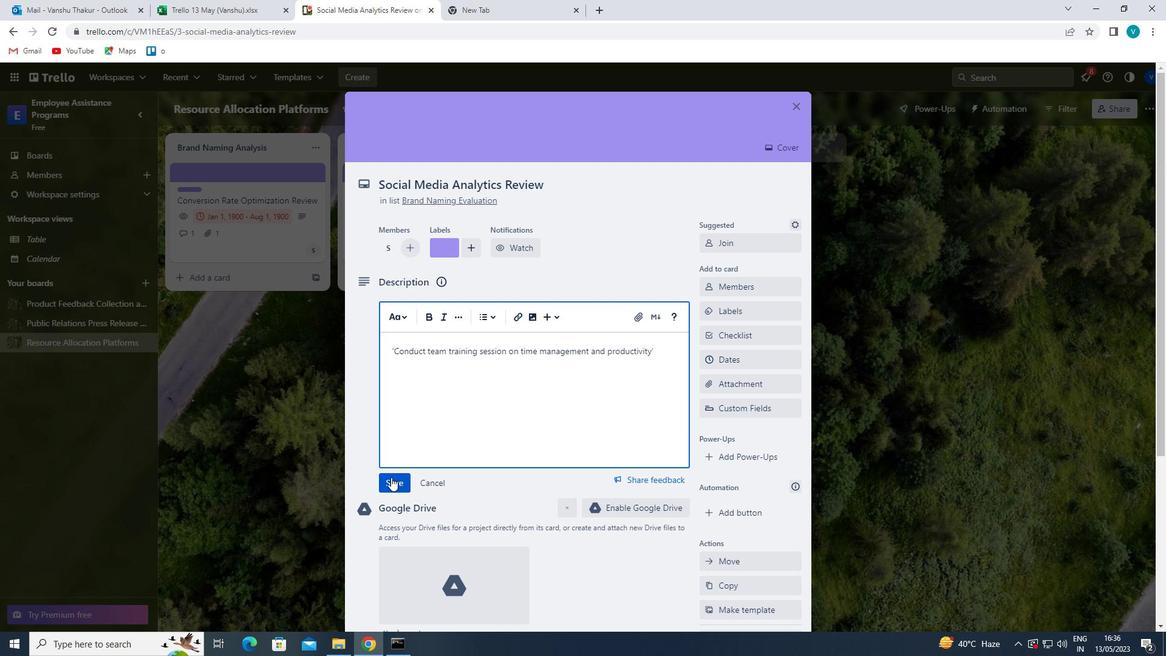 
Action: Mouse moved to (393, 478)
Screenshot: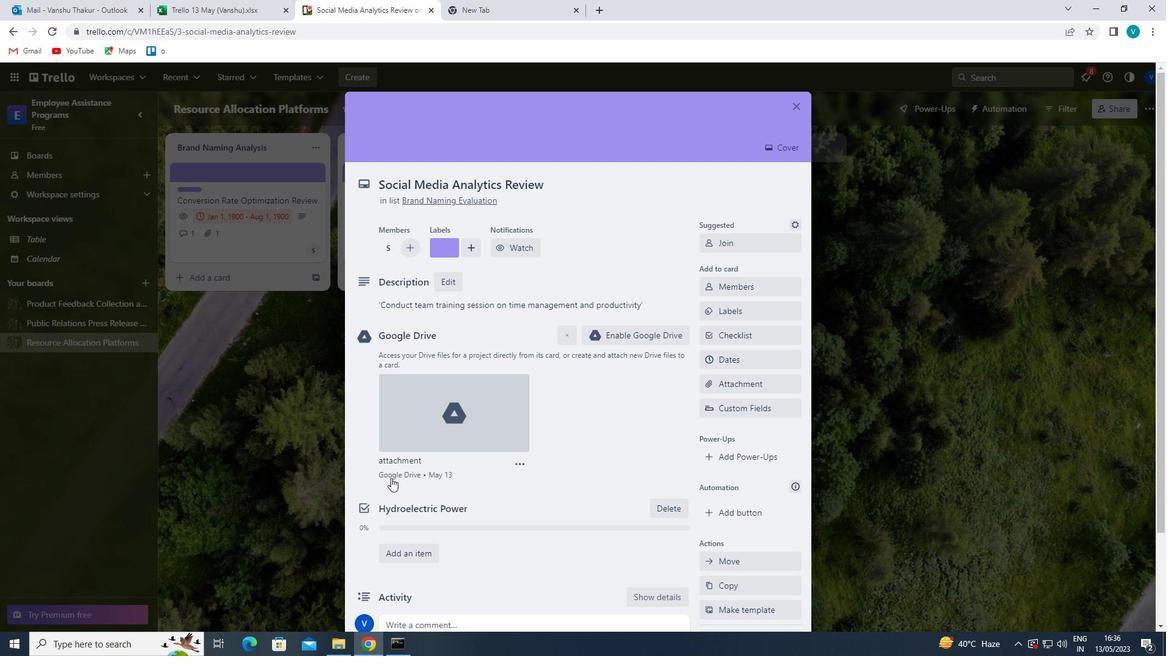 
Action: Mouse scrolled (393, 477) with delta (0, 0)
Screenshot: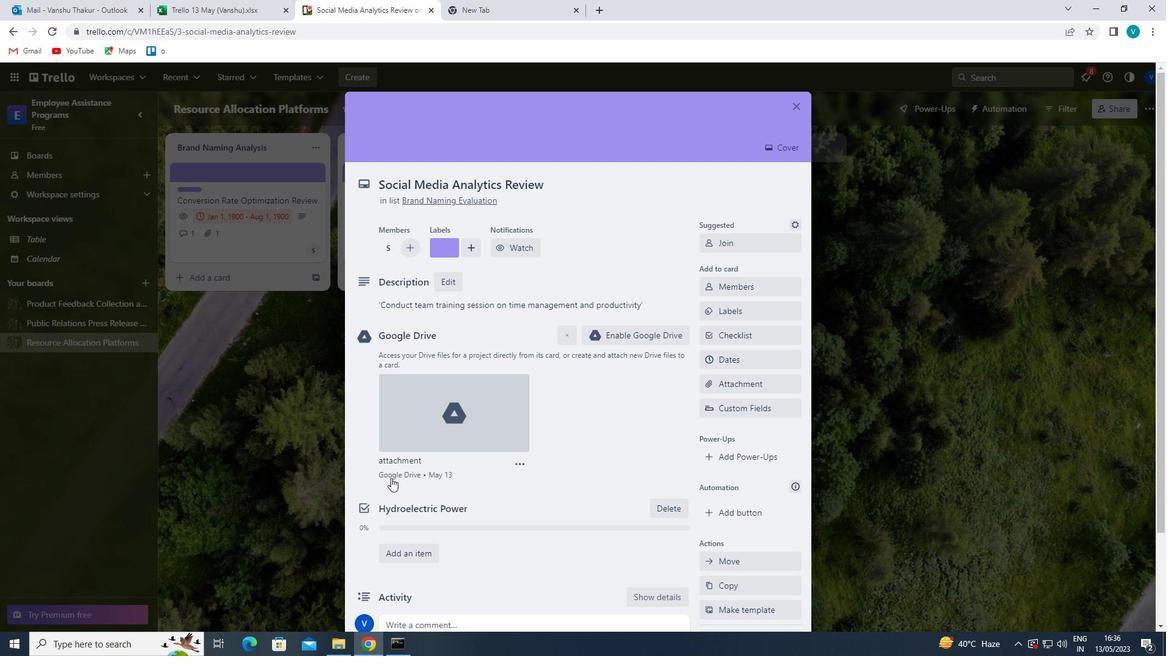 
Action: Mouse scrolled (393, 477) with delta (0, 0)
Screenshot: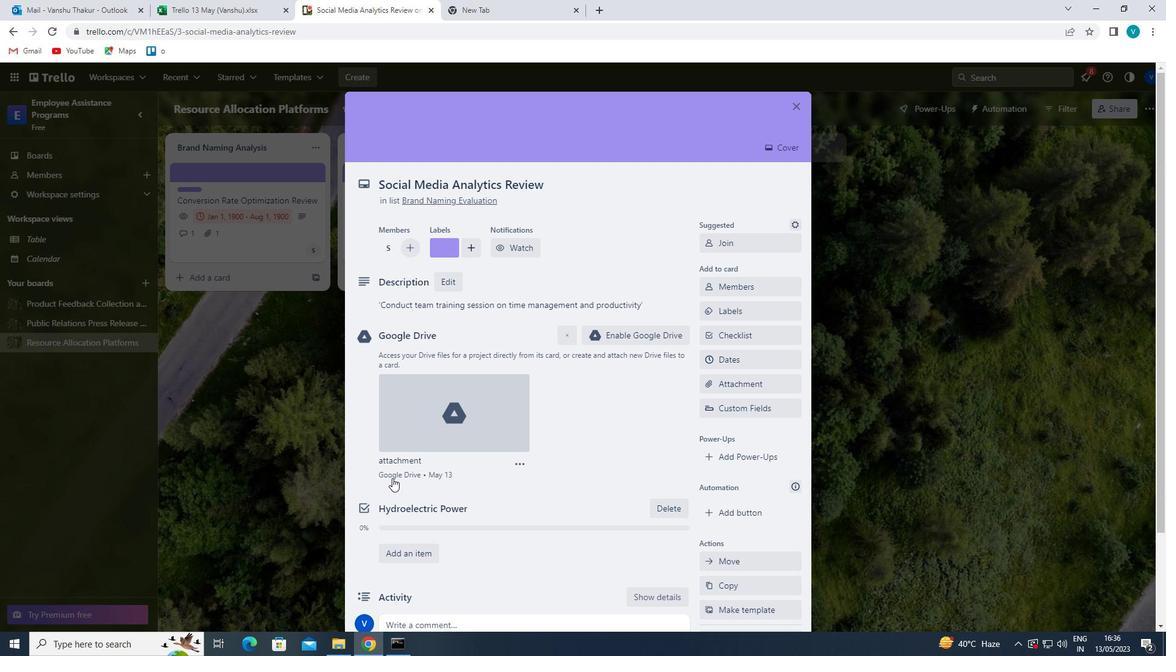 
Action: Mouse moved to (405, 518)
Screenshot: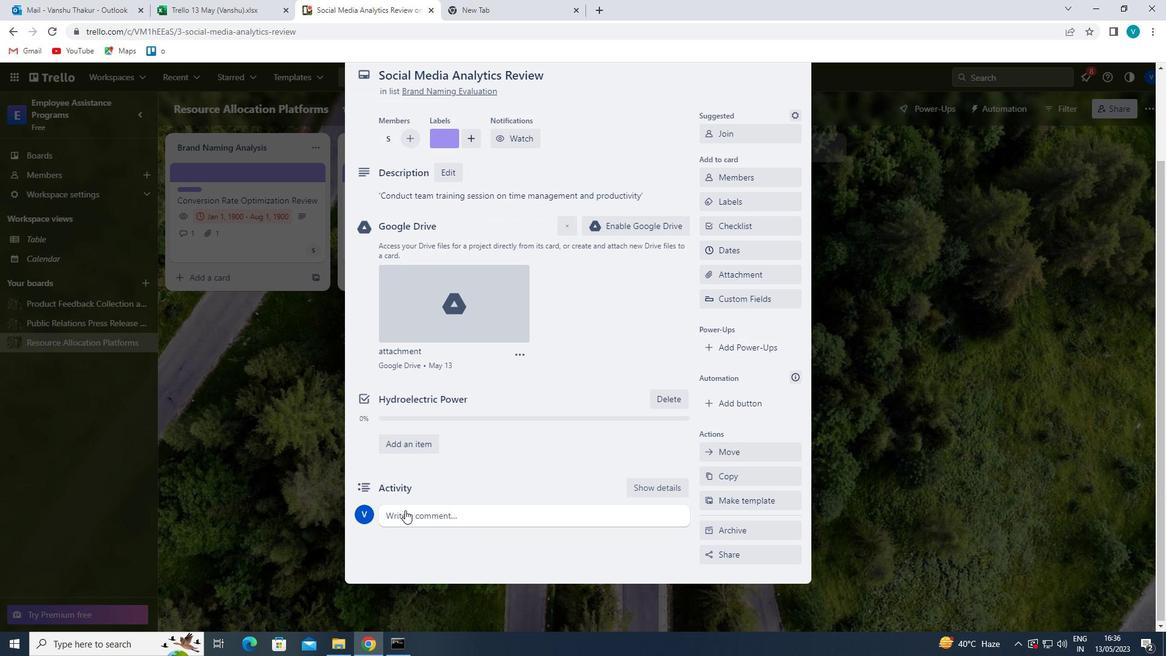 
Action: Mouse pressed left at (405, 518)
Screenshot: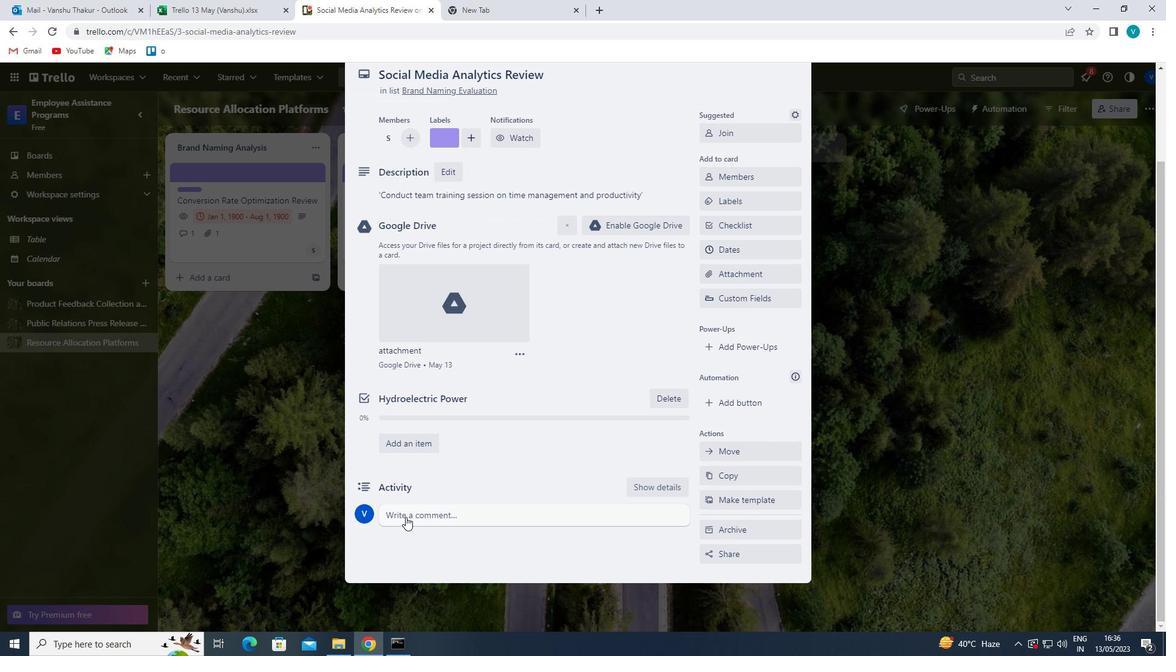 
Action: Mouse moved to (409, 517)
Screenshot: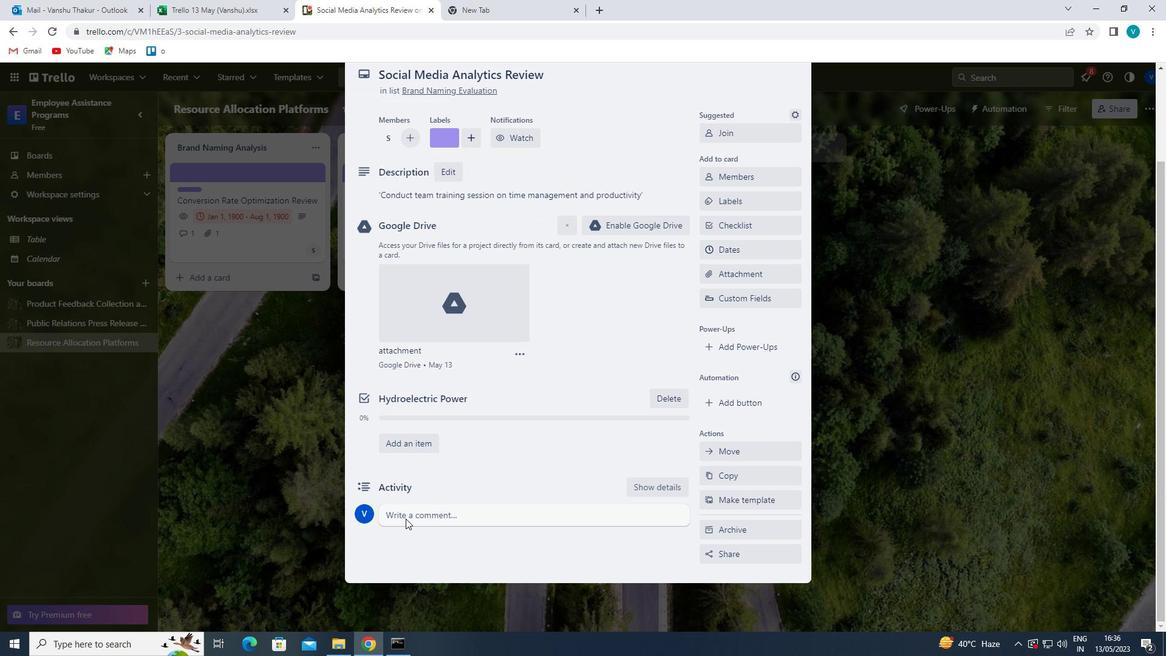 
Action: Key pressed '<Key.shift>ATTENTION<Key.space>TO<Key.space>DETAIL<Key.space>IS<Key.space>CRITICAL<Key.space>FOR<Key.space>THIS<Key.space>TASK,<Key.space>SO<Key.space>LET<Key.space>US<Key.space>MAKE<Key.space>SURE<Key.space>WE<Key.space>DON<Key.space><Key.backspace><Key.backspace><Key.space>NOT<Key.space>MISS<Key.space>ANYTHING<Key.space><Key.space>IMPORTANT<Key.left><Key.left><Key.left><Key.left><Key.left><Key.left><Key.left><Key.left><Key.left><Key.backspace><Key.right><Key.right><Key.right><Key.right><Key.right><Key.right><Key.right><Key.right><Key.right><Key.right><Key.right><Key.right><Key.right>.'
Screenshot: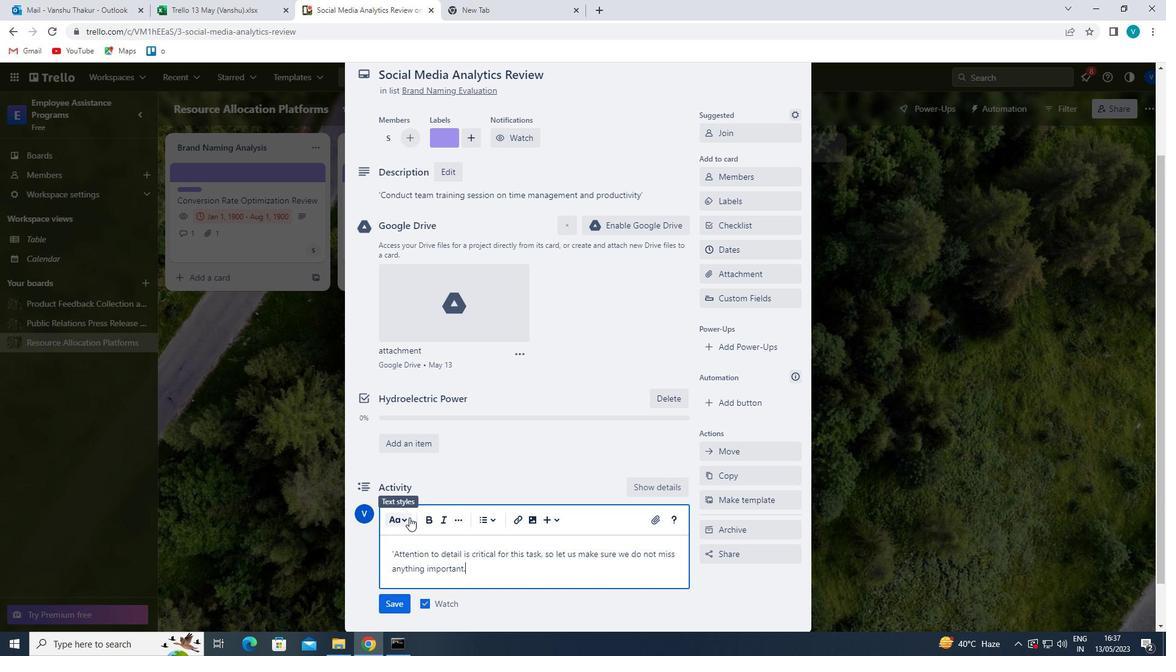 
Action: Mouse moved to (392, 604)
Screenshot: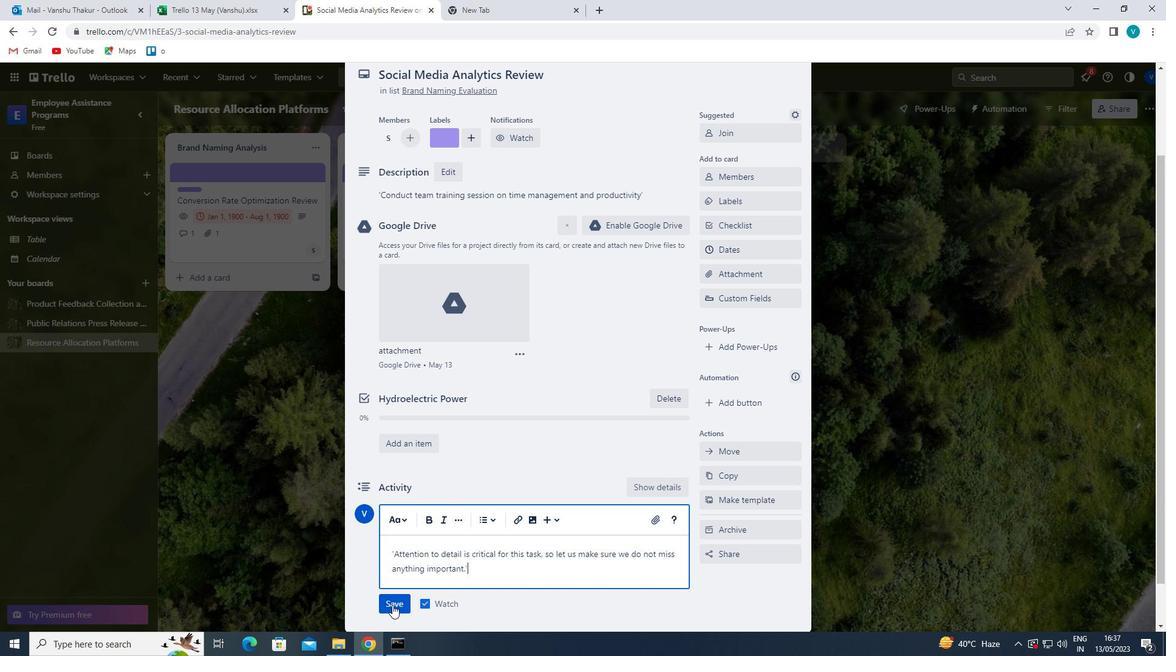 
Action: Mouse pressed left at (392, 604)
Screenshot: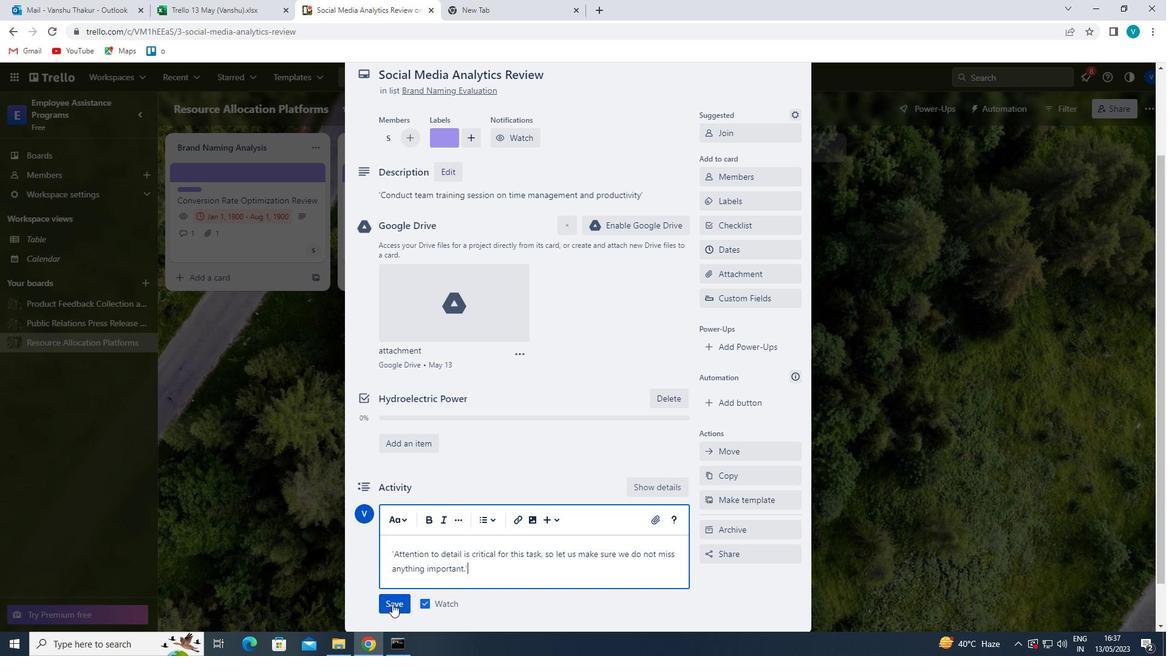 
Action: Mouse moved to (755, 249)
Screenshot: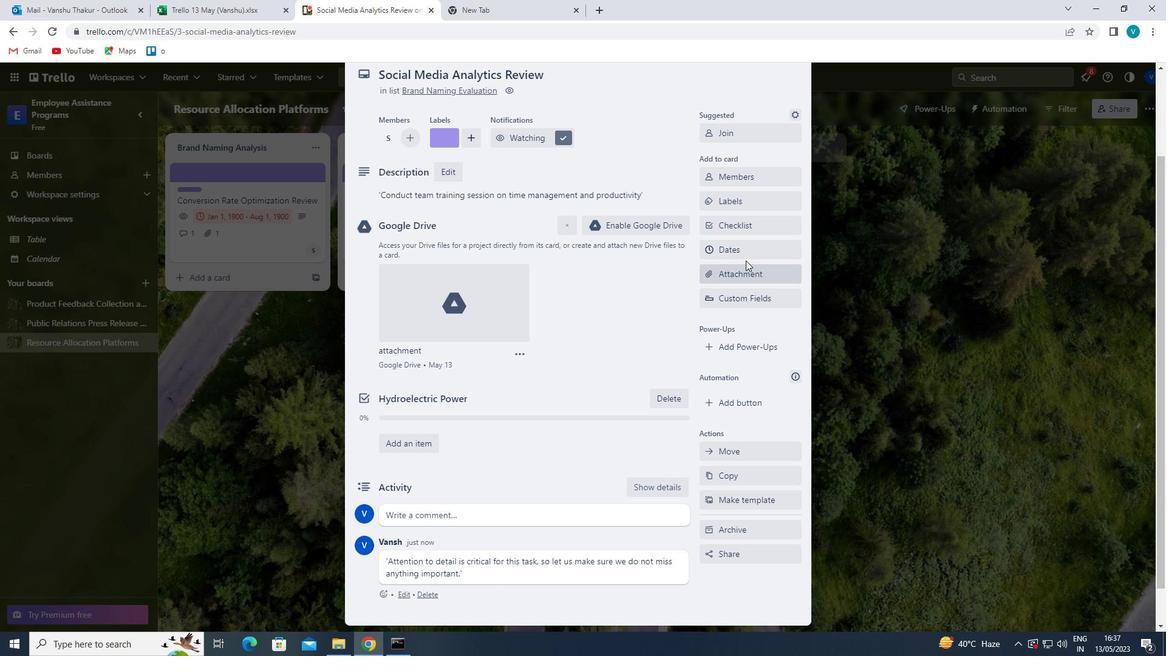 
Action: Mouse pressed left at (755, 249)
Screenshot: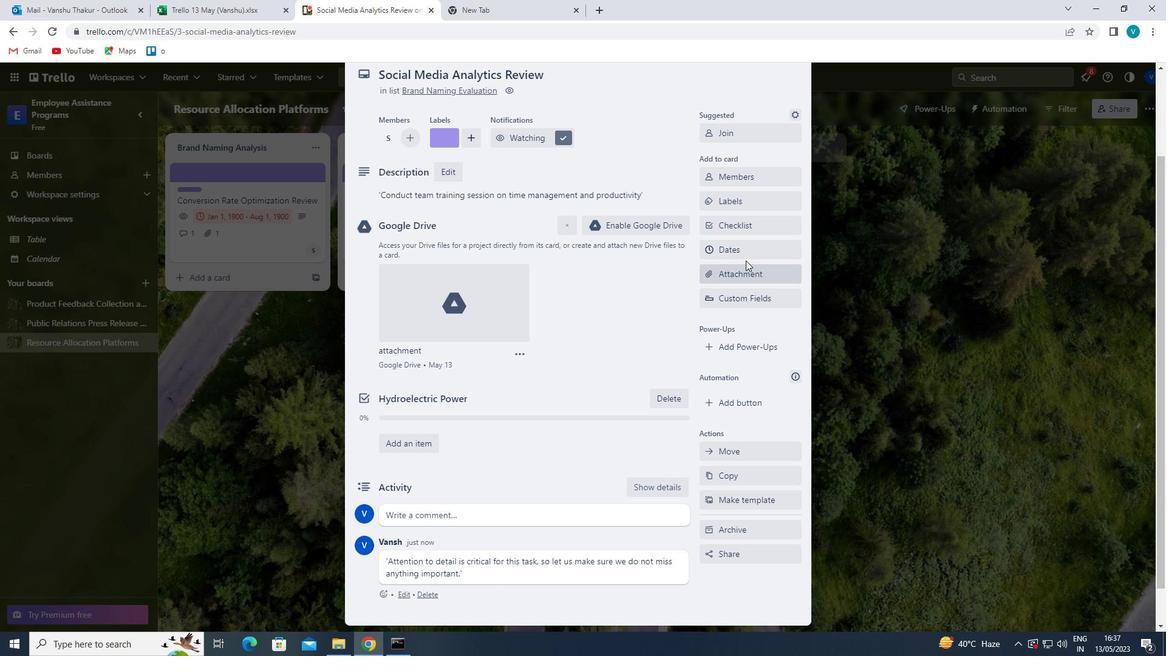 
Action: Mouse moved to (708, 326)
Screenshot: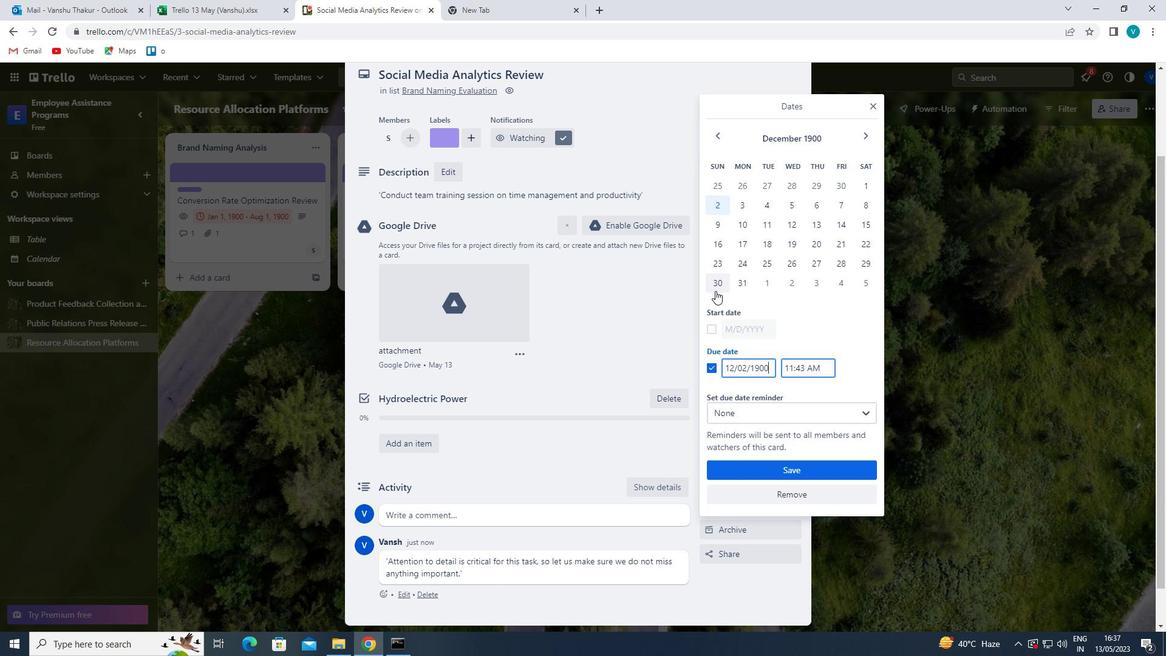 
Action: Mouse pressed left at (708, 326)
Screenshot: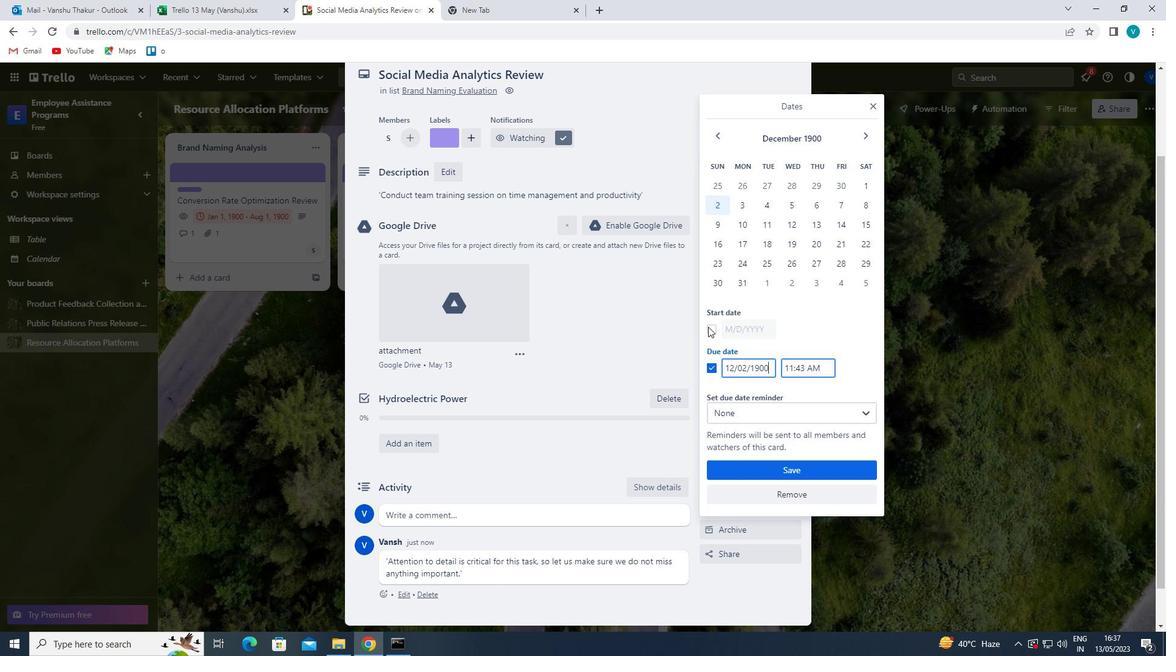 
Action: Mouse moved to (734, 326)
Screenshot: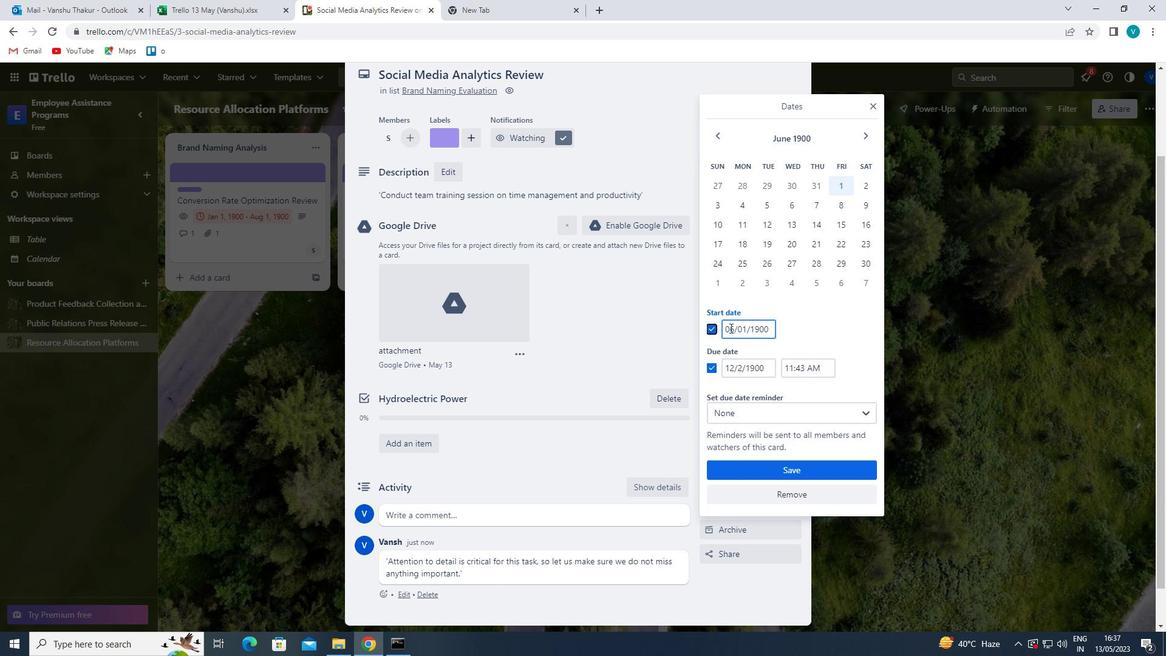 
Action: Mouse pressed left at (734, 326)
Screenshot: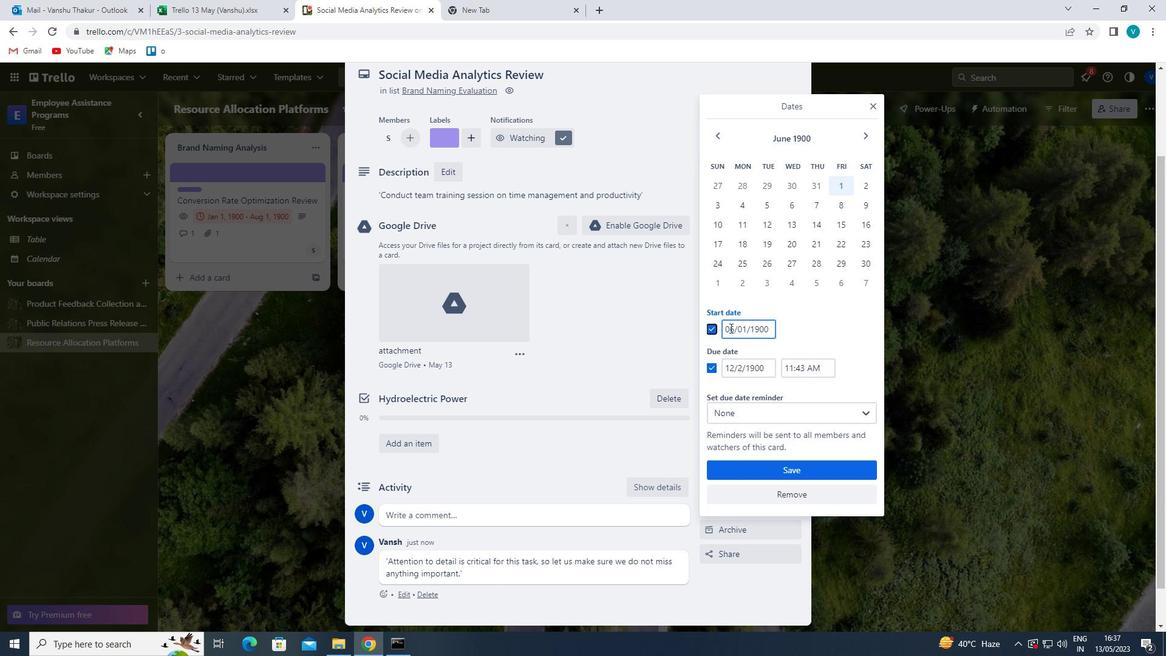 
Action: Mouse moved to (730, 325)
Screenshot: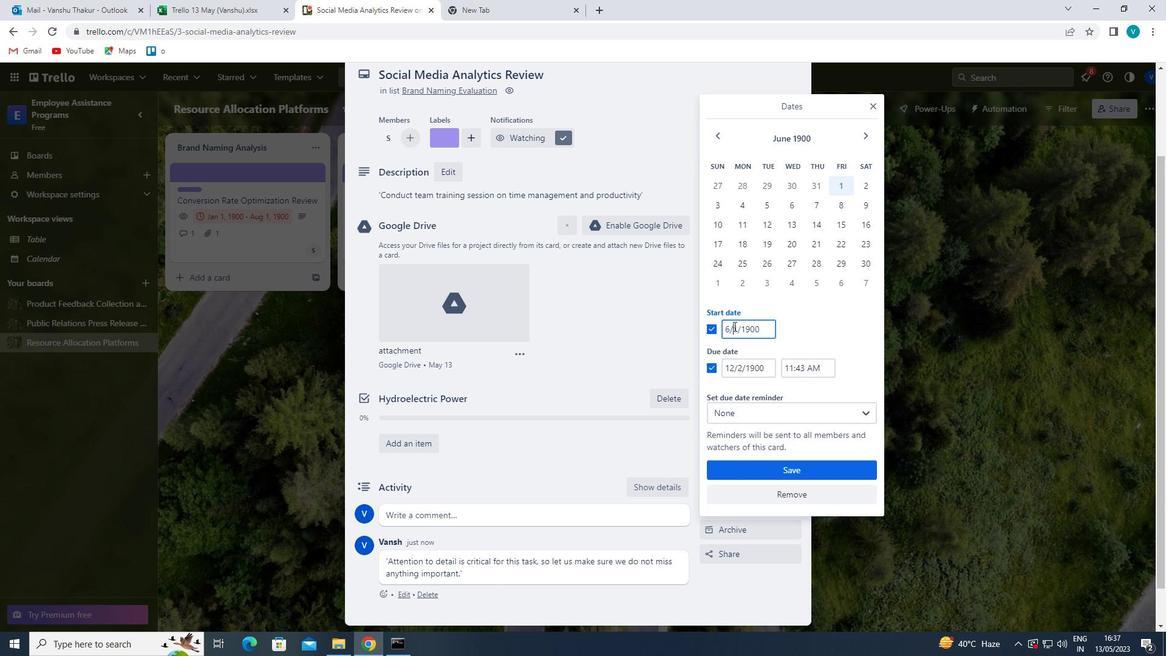 
Action: Mouse pressed left at (730, 325)
Screenshot: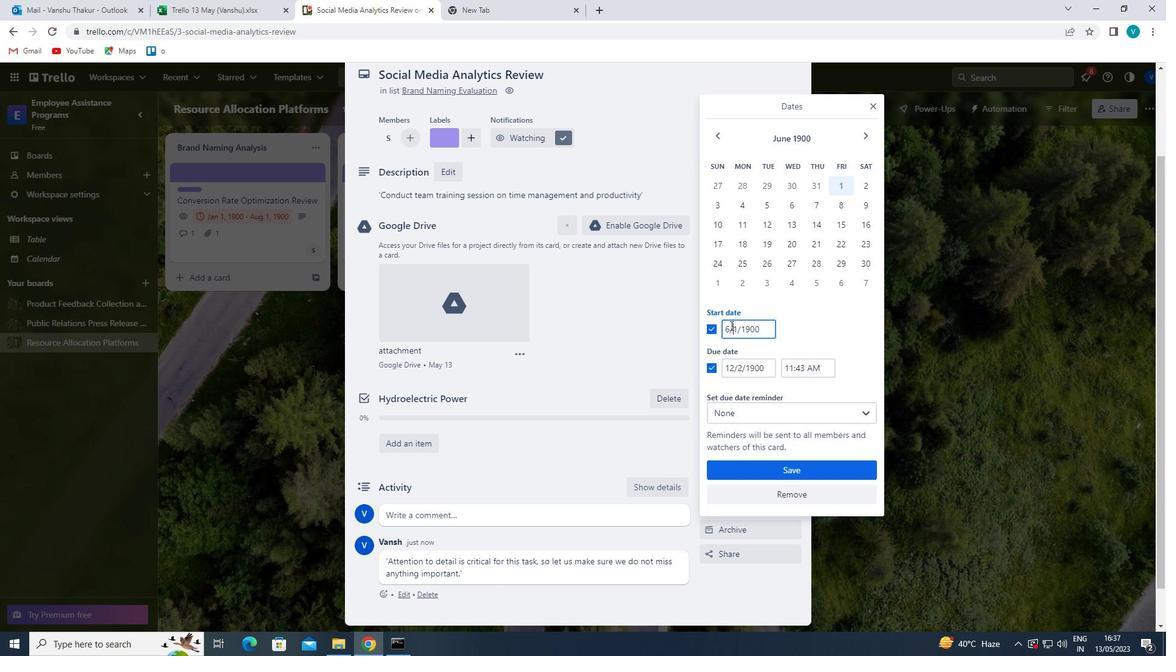 
Action: Mouse moved to (730, 324)
Screenshot: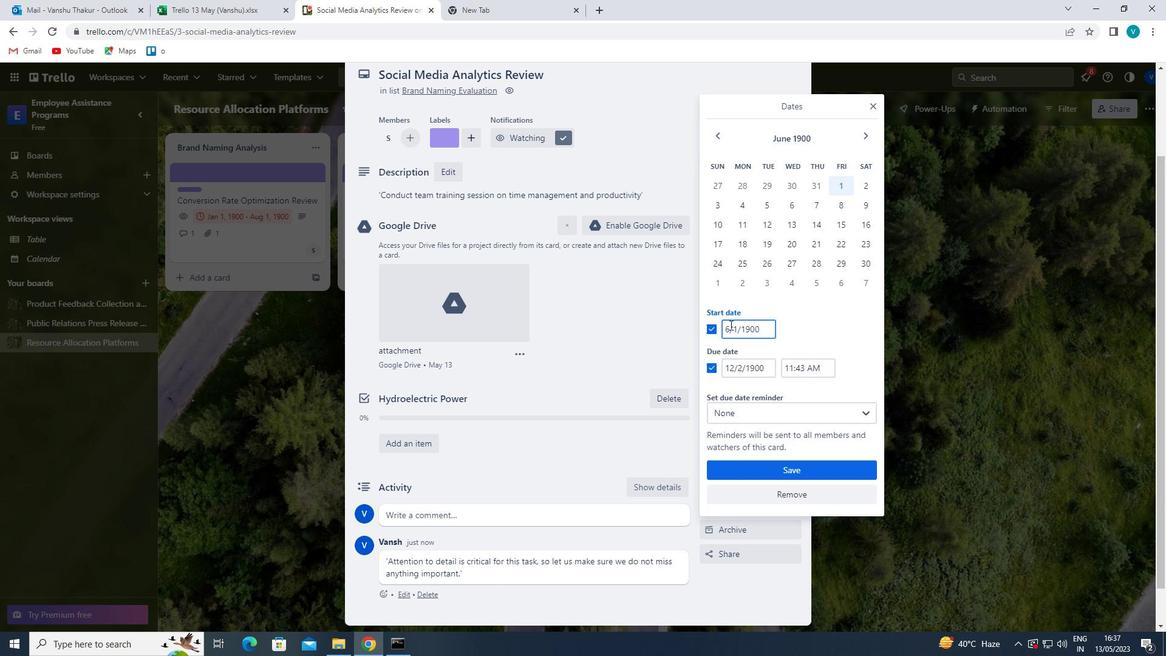 
Action: Key pressed <Key.backspace>7
Screenshot: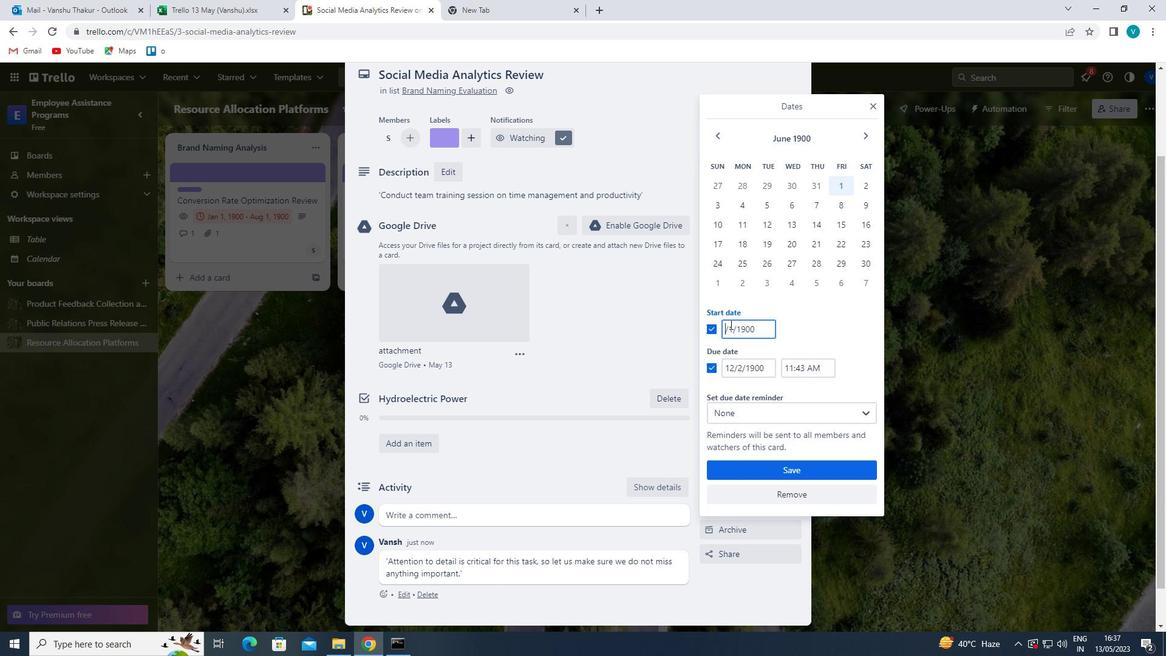 
Action: Mouse moved to (732, 365)
Screenshot: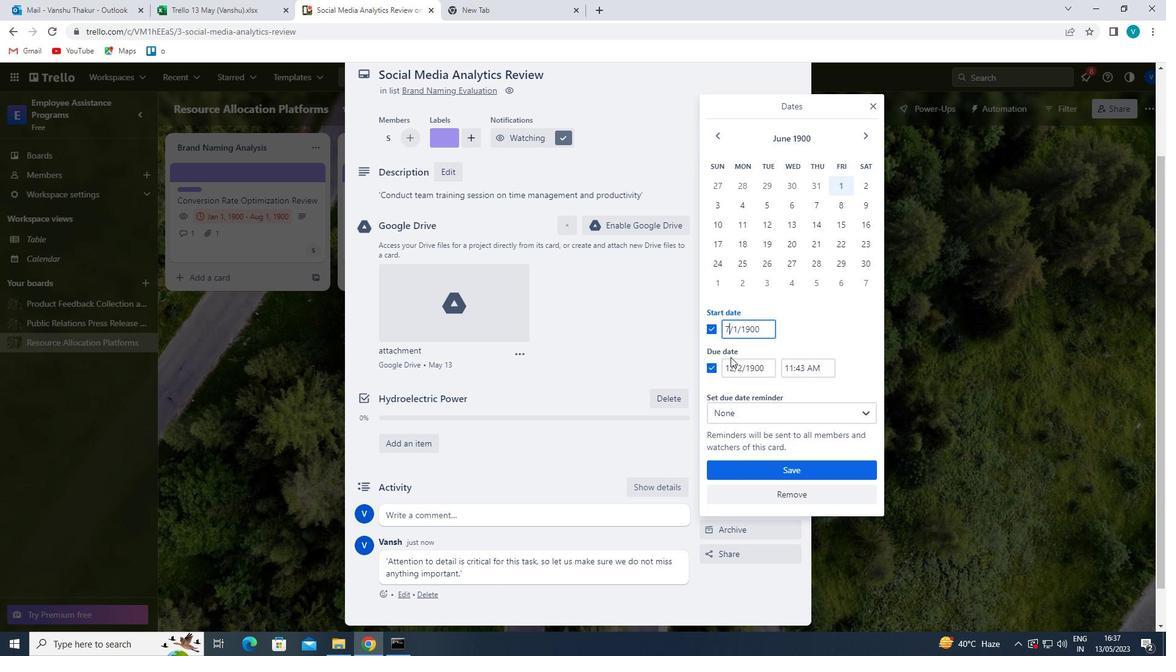 
Action: Mouse pressed left at (732, 365)
Screenshot: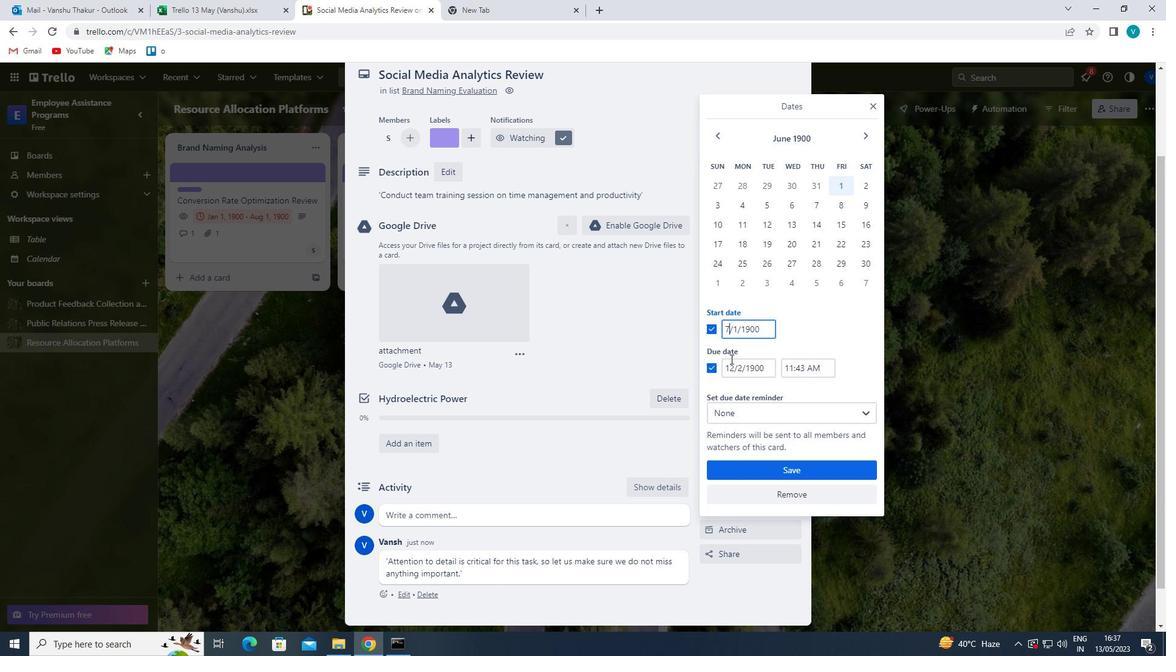 
Action: Mouse moved to (676, 421)
Screenshot: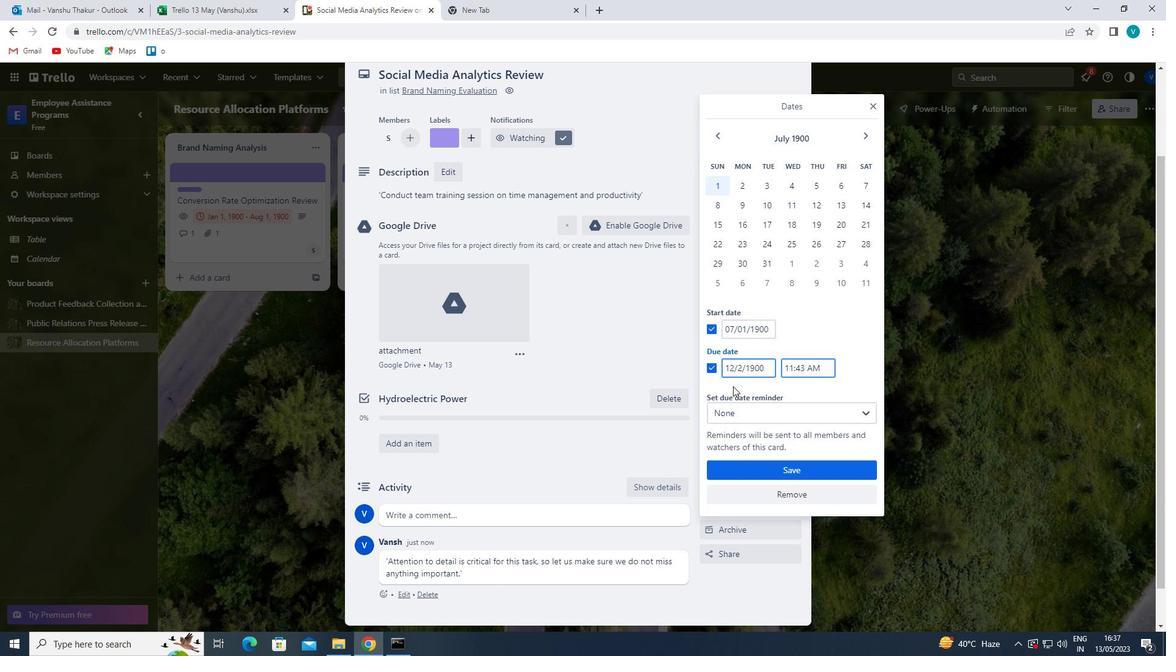 
Action: Key pressed <Key.backspace>4
Screenshot: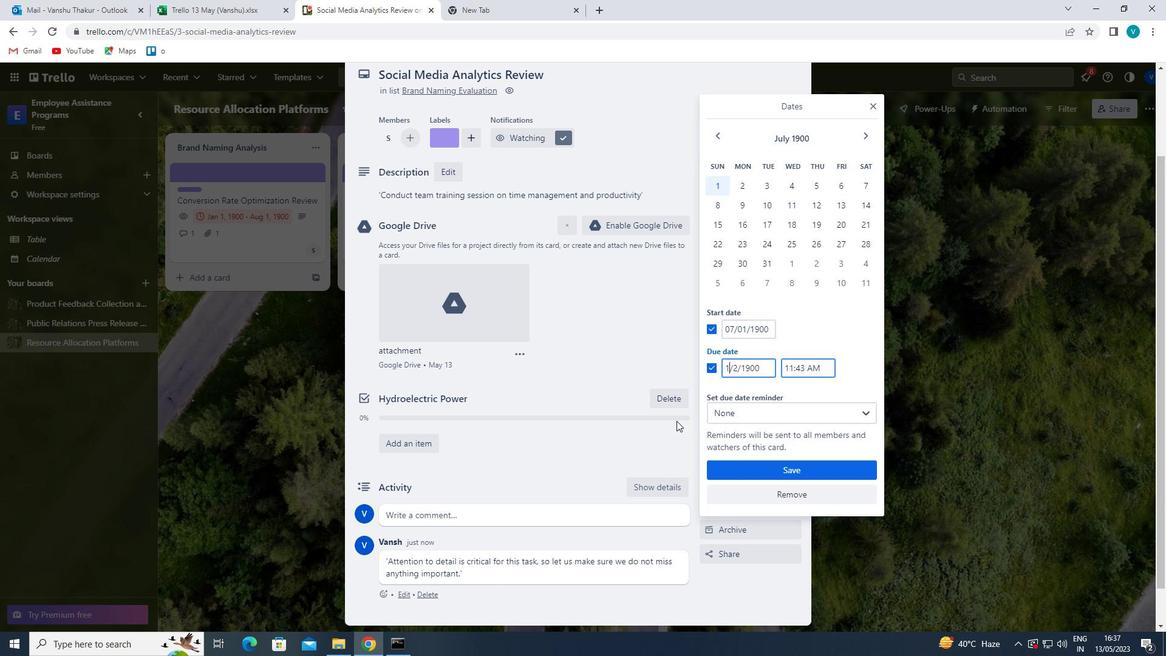 
Action: Mouse moved to (741, 366)
Screenshot: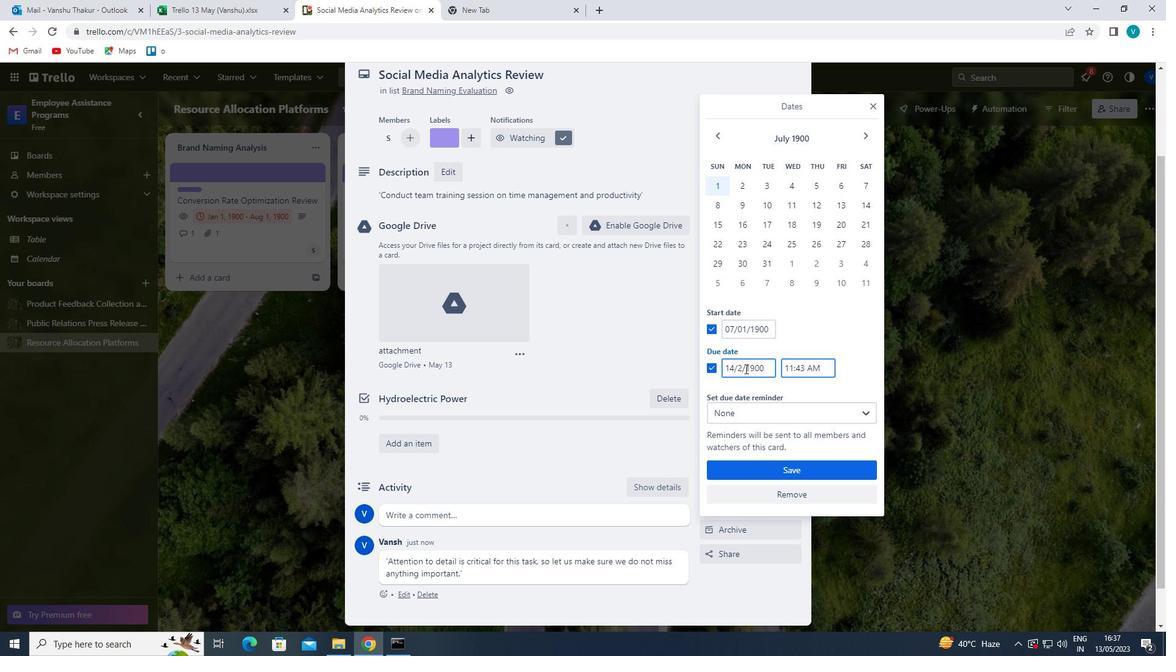 
Action: Mouse pressed left at (741, 366)
Screenshot: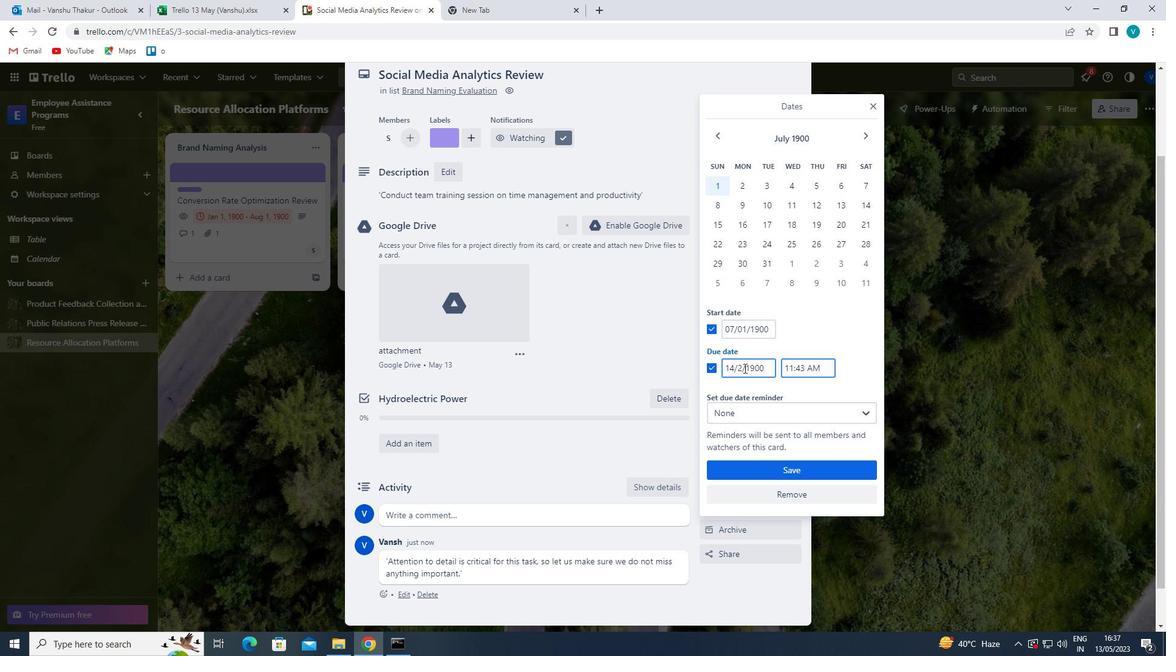 
Action: Mouse moved to (608, 441)
Screenshot: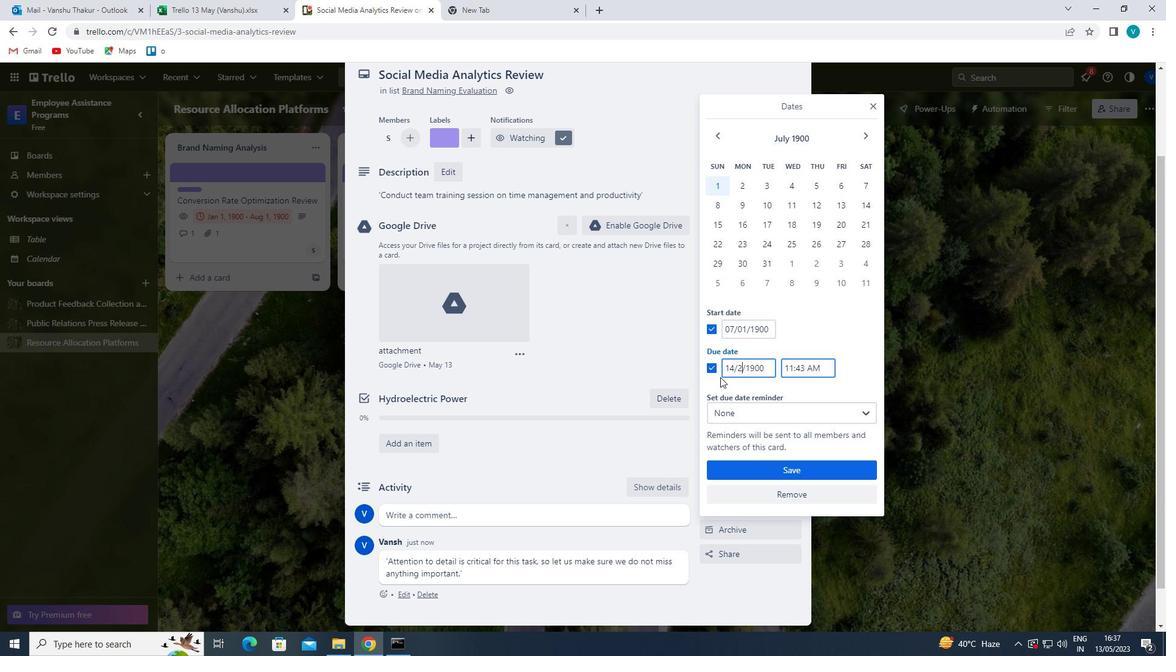 
Action: Key pressed <Key.backspace>1
Screenshot: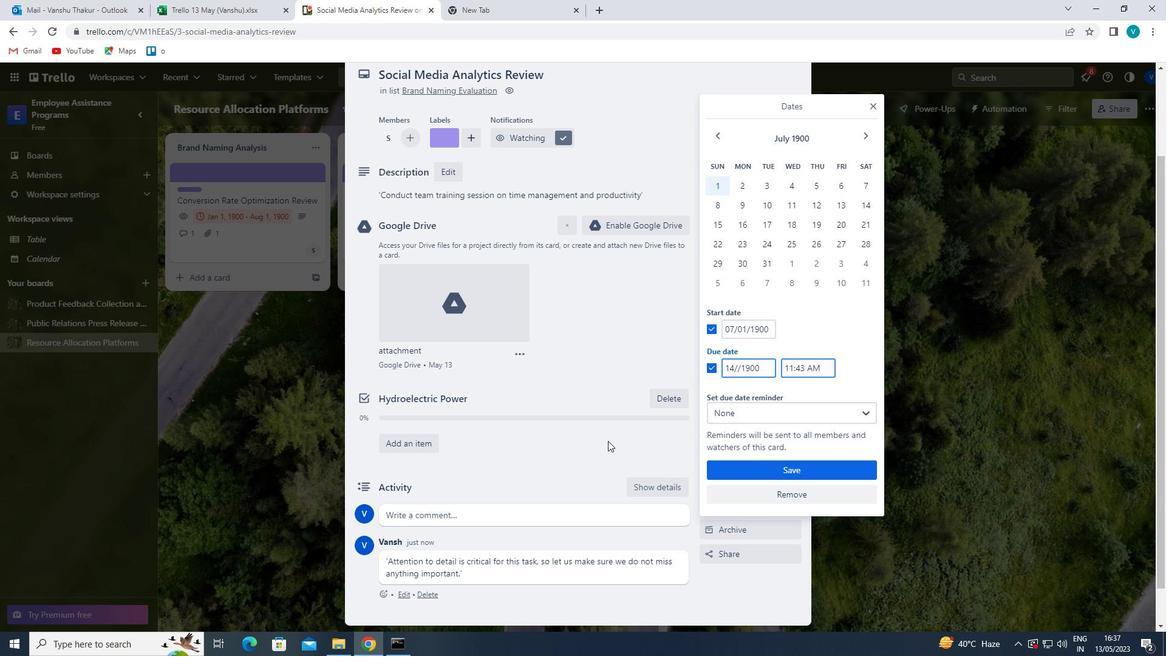 
Action: Mouse moved to (772, 476)
Screenshot: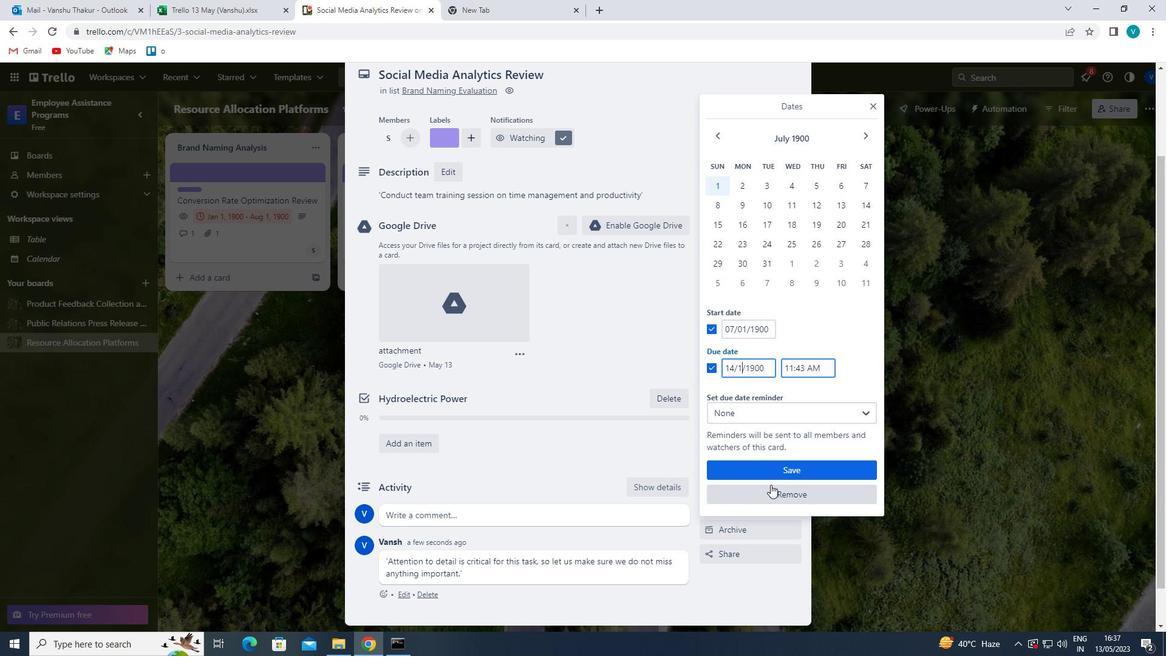 
Action: Mouse pressed left at (772, 476)
Screenshot: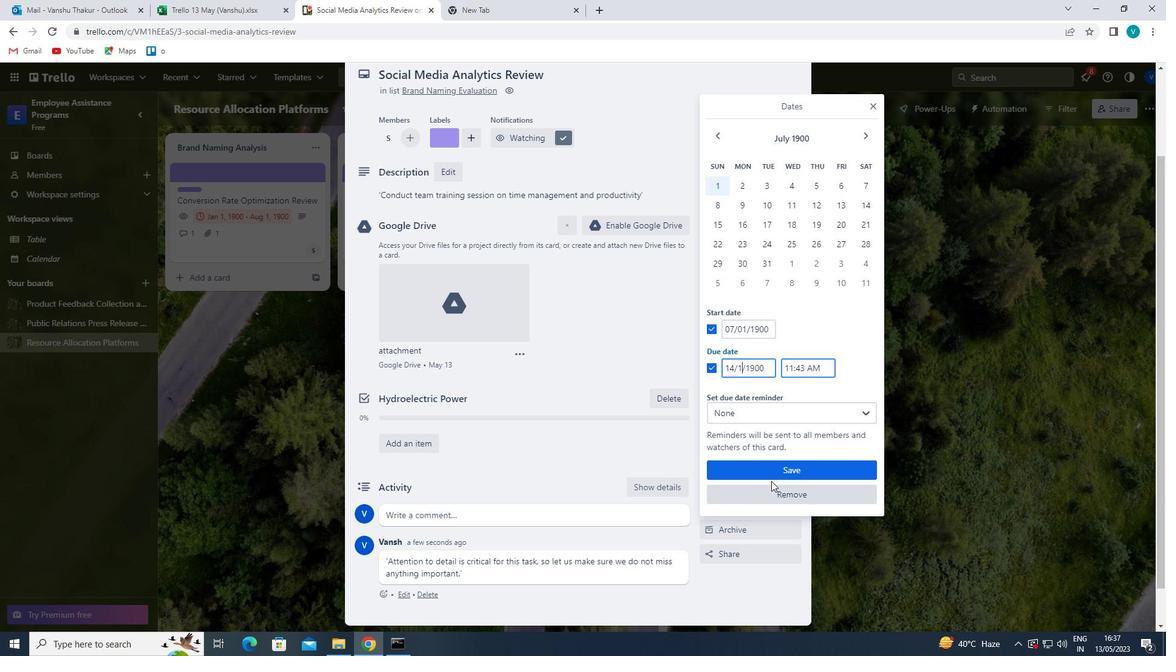 
Action: Mouse moved to (692, 531)
Screenshot: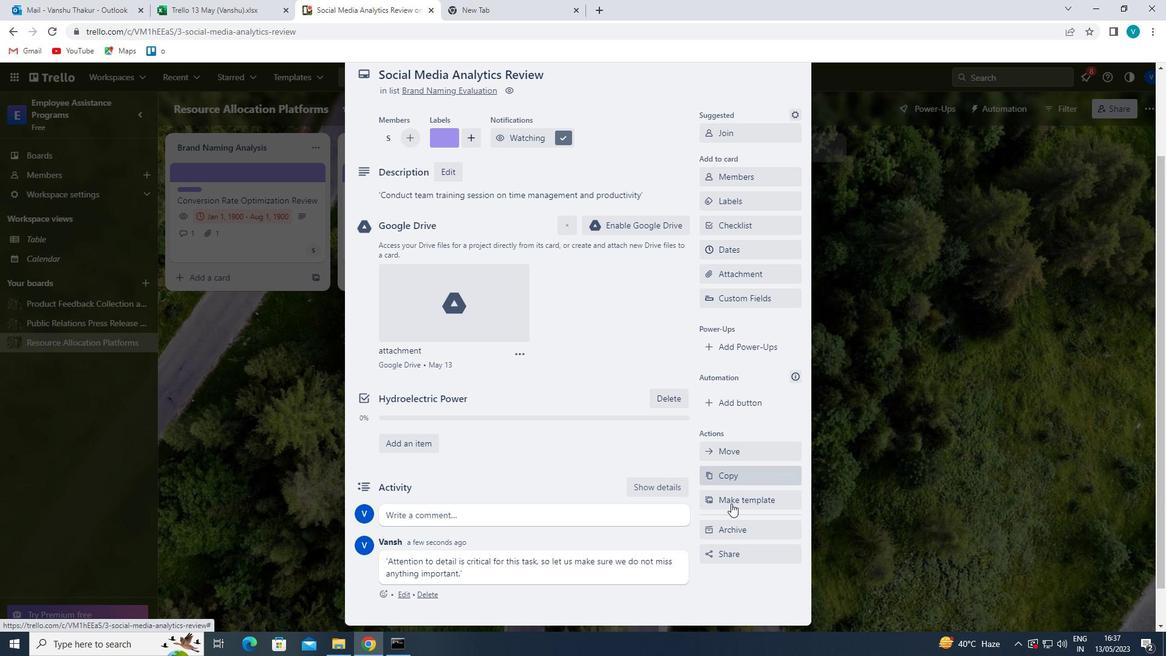 
